 Task: Find connections with filter location Palmas with filter topic #startupswith filter profile language French with filter current company Mutual Funds Sahi Hai with filter school National Institute of Technology Surat with filter industry Wholesale Petroleum and Petroleum Products with filter service category Video Animation with filter keywords title Columnist
Action: Mouse moved to (172, 295)
Screenshot: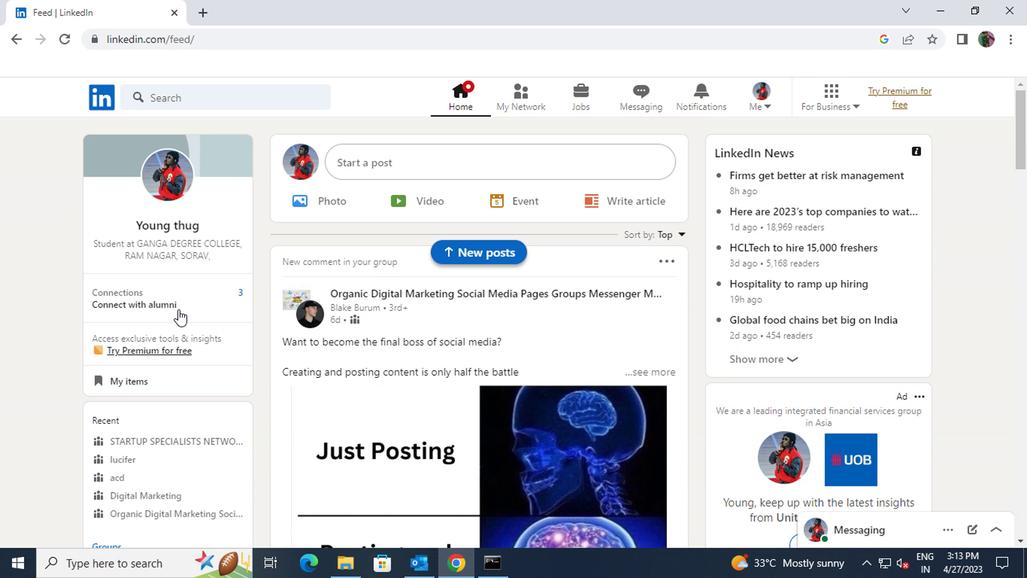 
Action: Mouse pressed left at (172, 295)
Screenshot: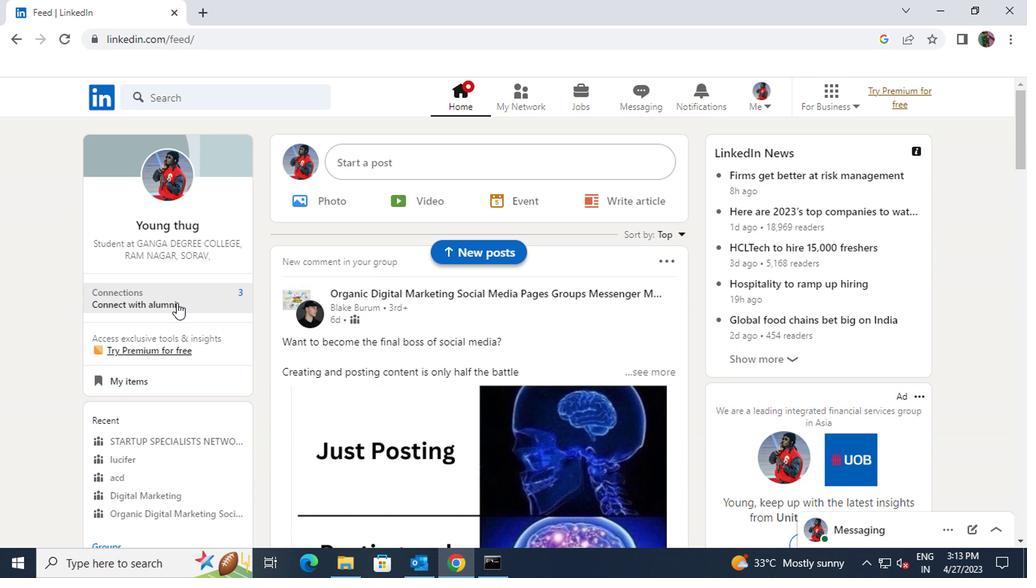 
Action: Mouse moved to (229, 169)
Screenshot: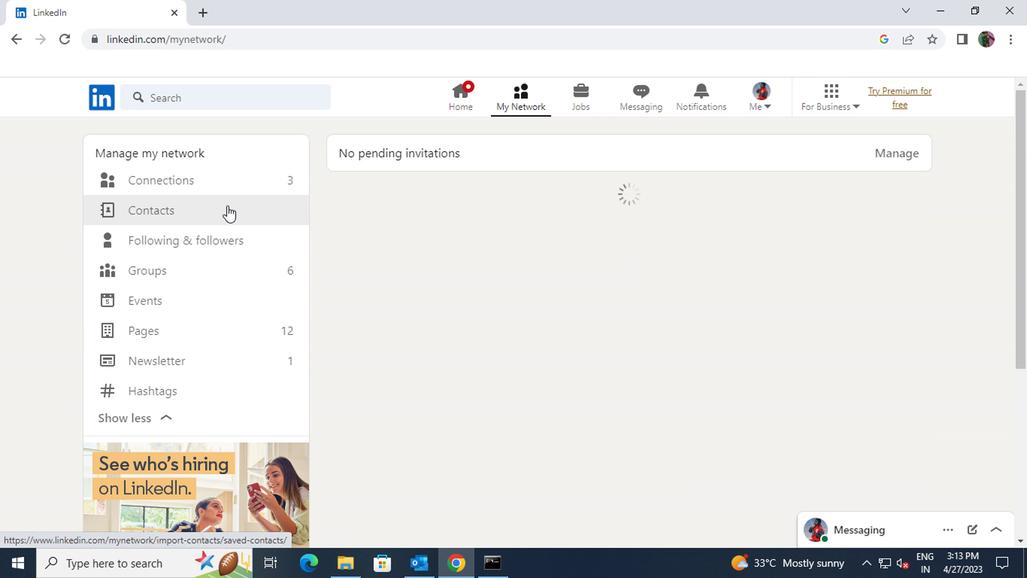 
Action: Mouse pressed left at (229, 169)
Screenshot: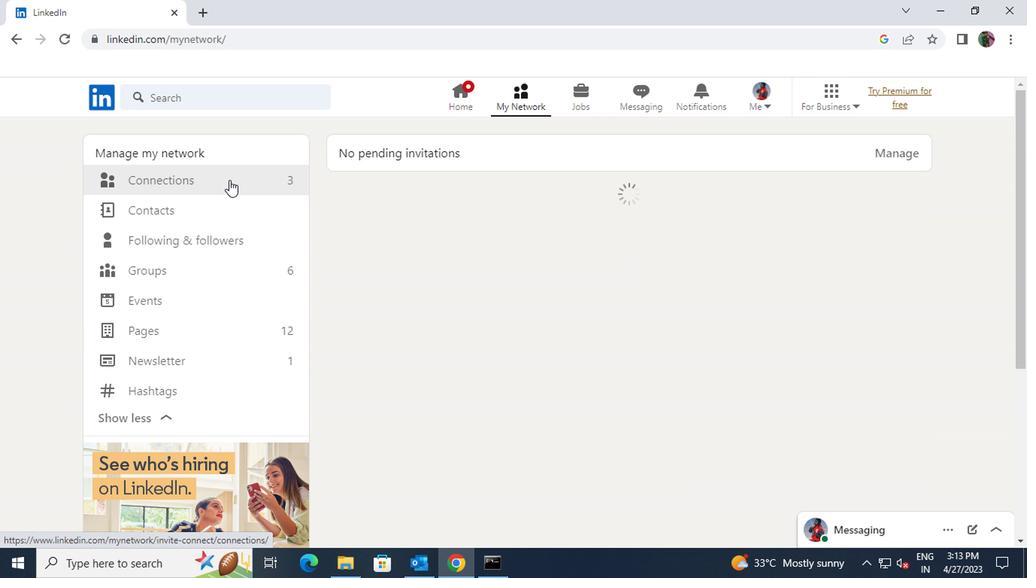 
Action: Mouse moved to (230, 172)
Screenshot: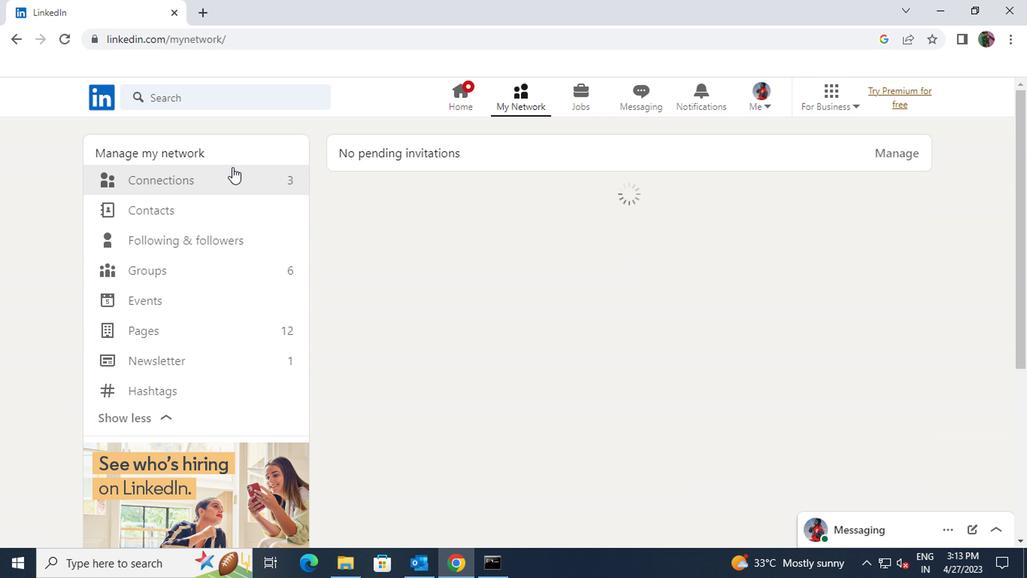 
Action: Mouse pressed left at (230, 172)
Screenshot: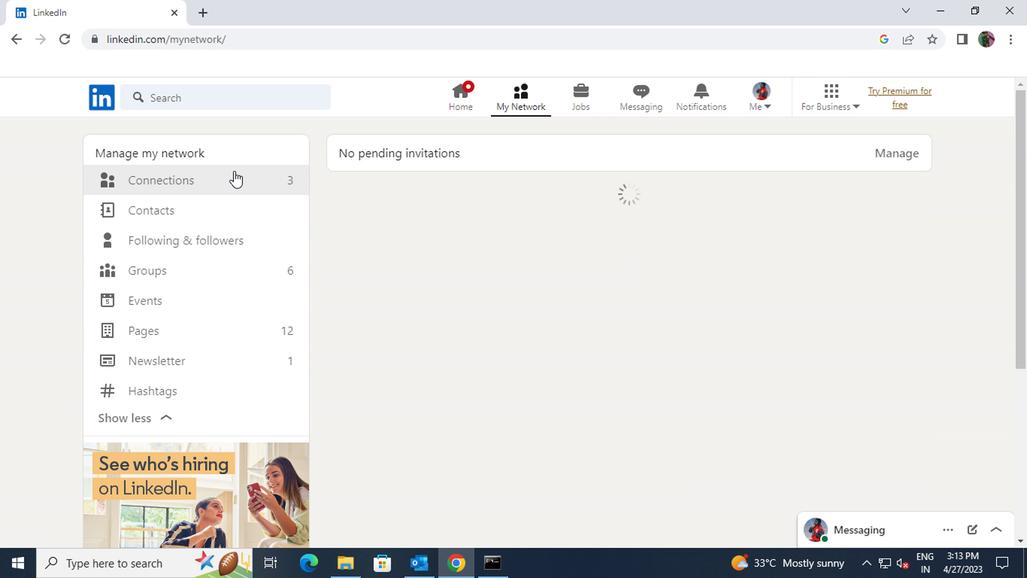 
Action: Mouse moved to (609, 180)
Screenshot: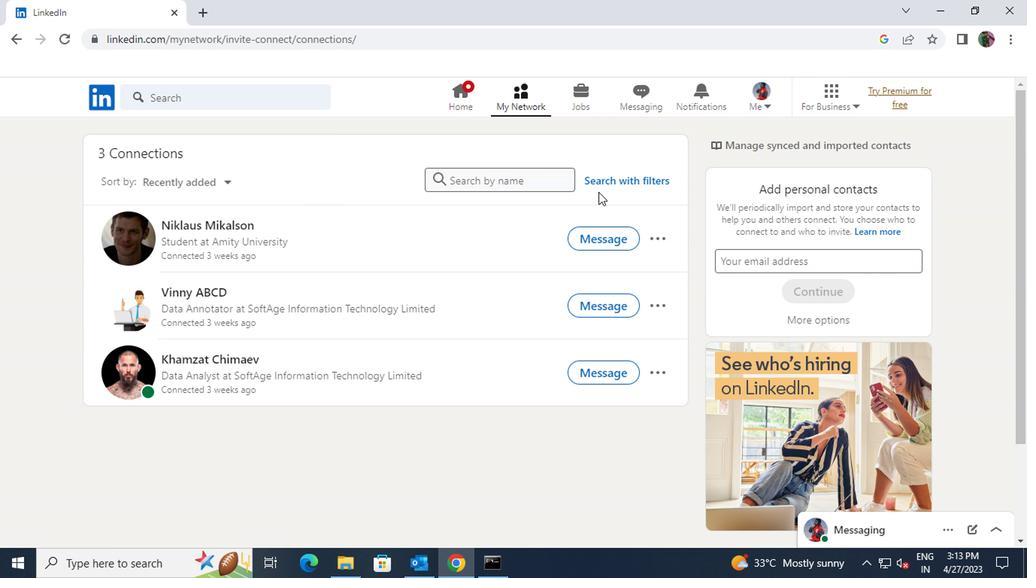 
Action: Mouse pressed left at (609, 180)
Screenshot: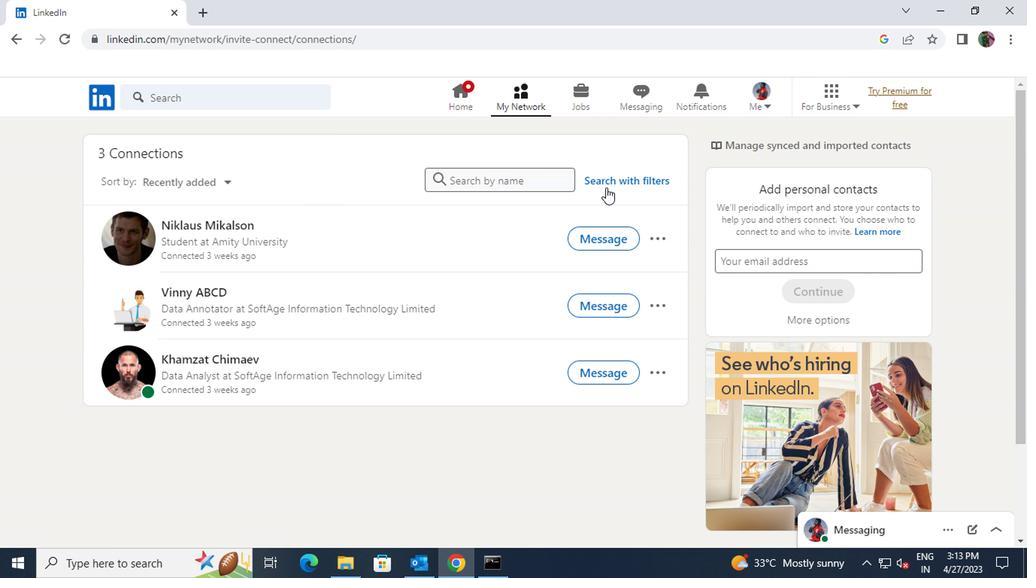 
Action: Mouse moved to (552, 134)
Screenshot: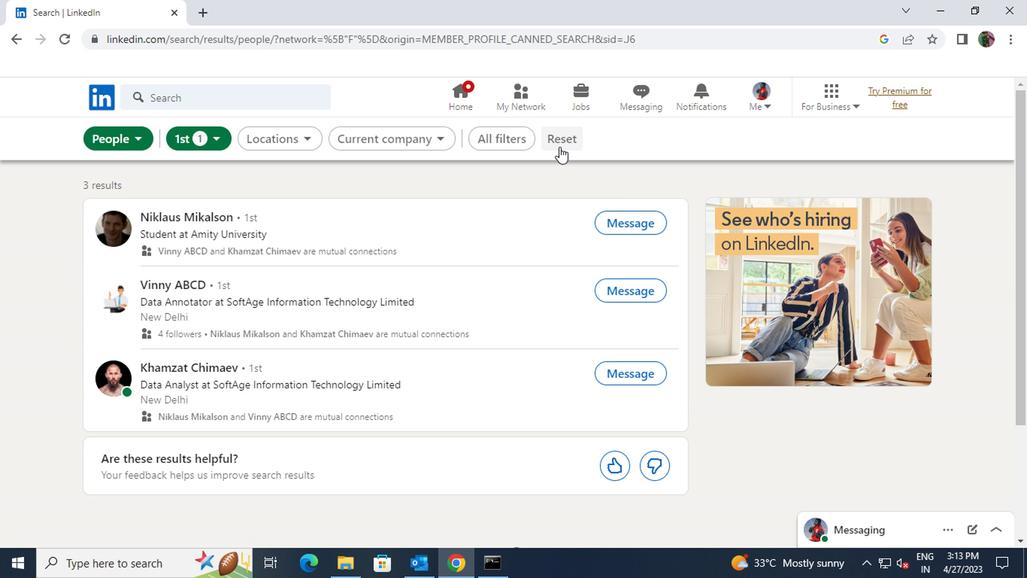 
Action: Mouse pressed left at (552, 134)
Screenshot: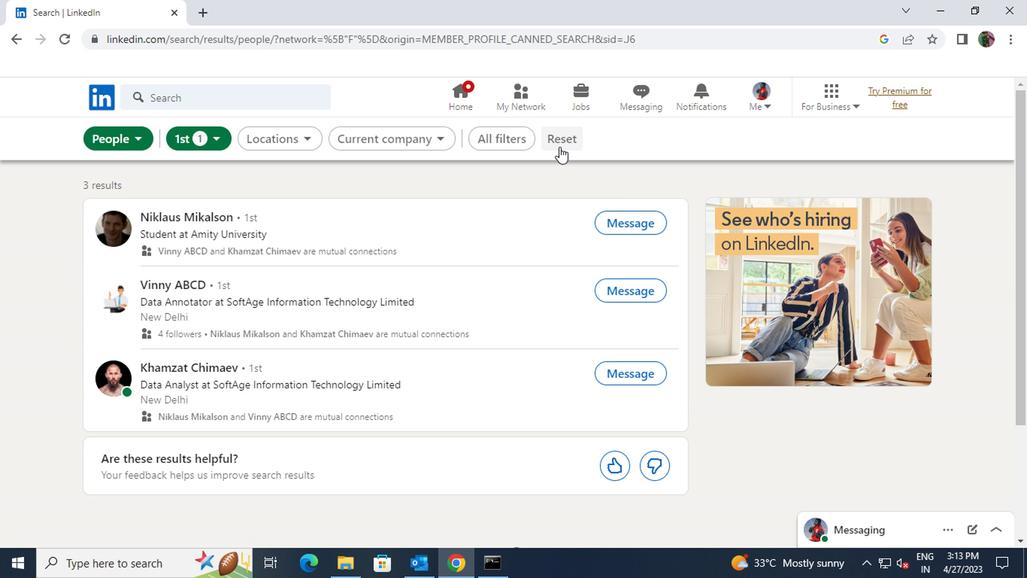 
Action: Mouse moved to (549, 138)
Screenshot: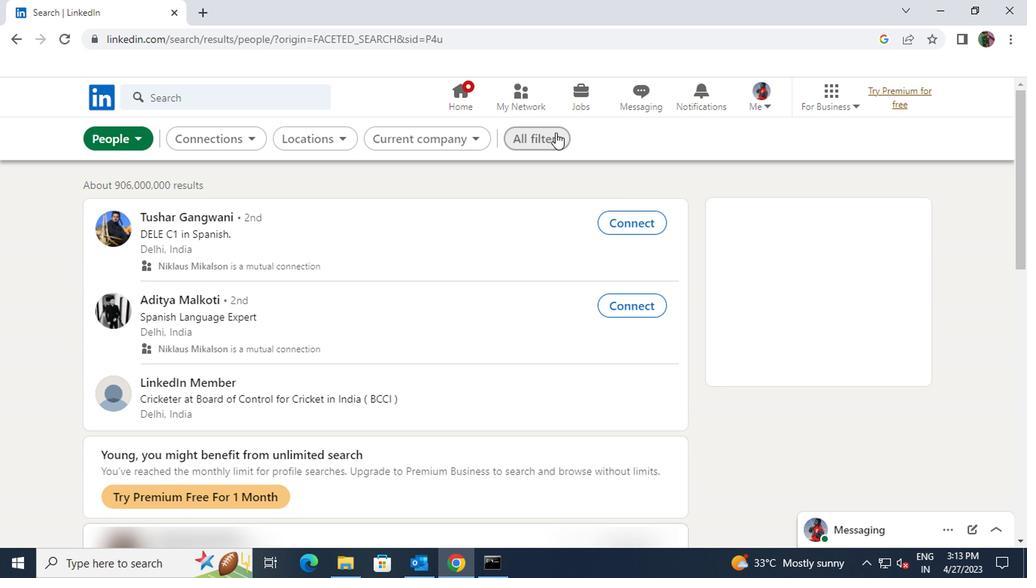 
Action: Mouse pressed left at (549, 138)
Screenshot: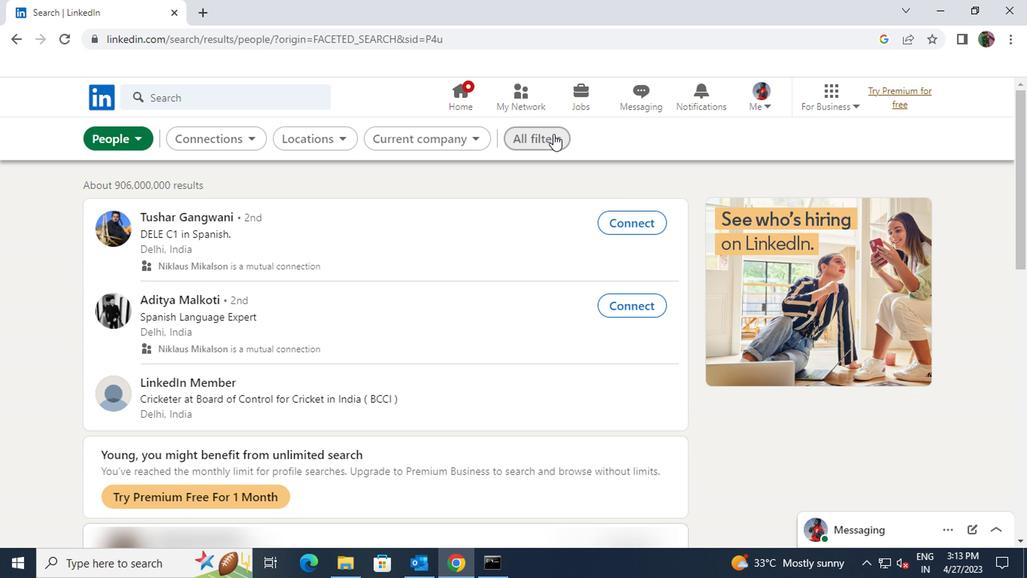 
Action: Mouse moved to (777, 355)
Screenshot: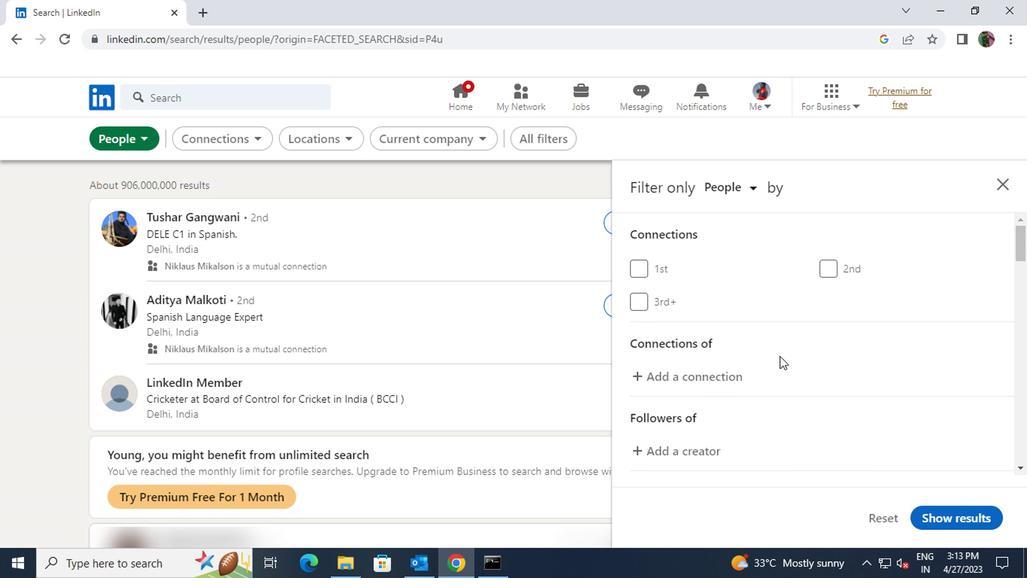
Action: Mouse scrolled (777, 355) with delta (0, 0)
Screenshot: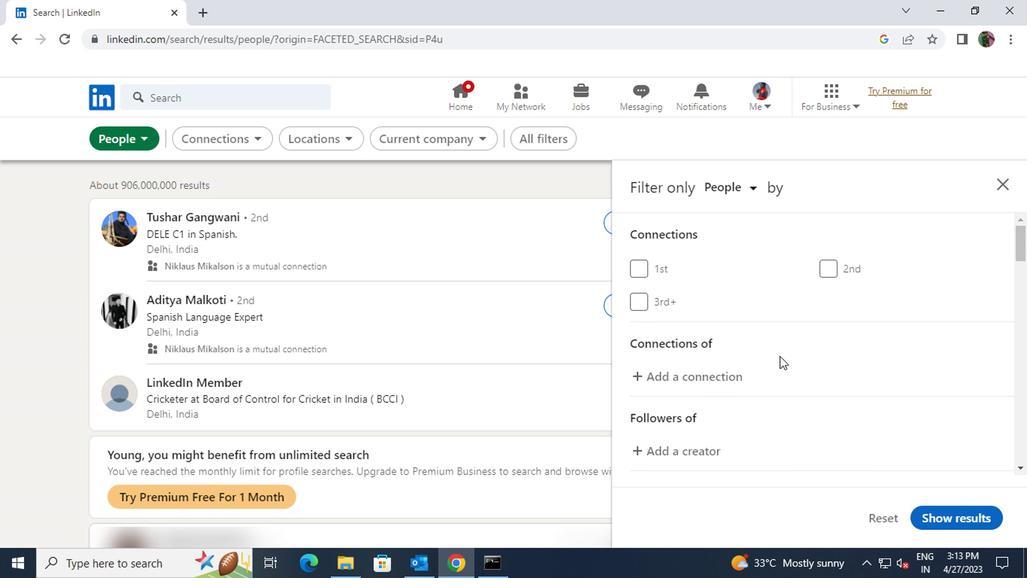 
Action: Mouse scrolled (777, 355) with delta (0, 0)
Screenshot: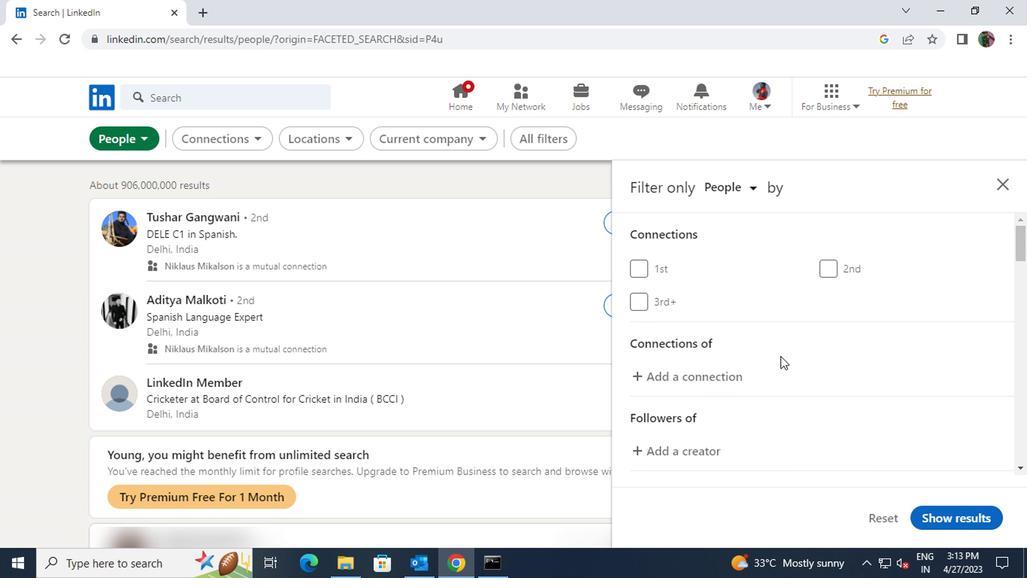 
Action: Mouse scrolled (777, 355) with delta (0, 0)
Screenshot: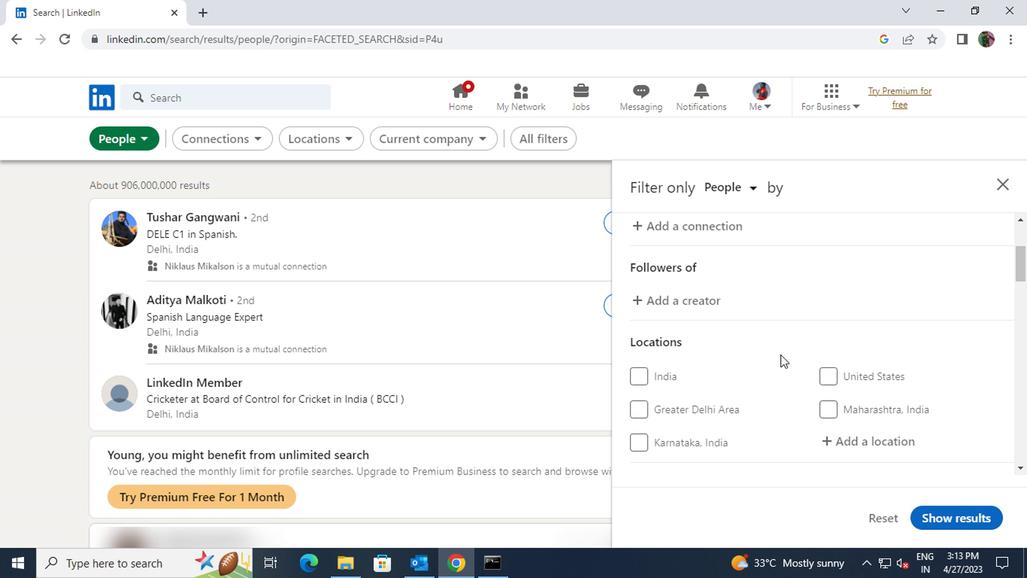 
Action: Mouse moved to (836, 360)
Screenshot: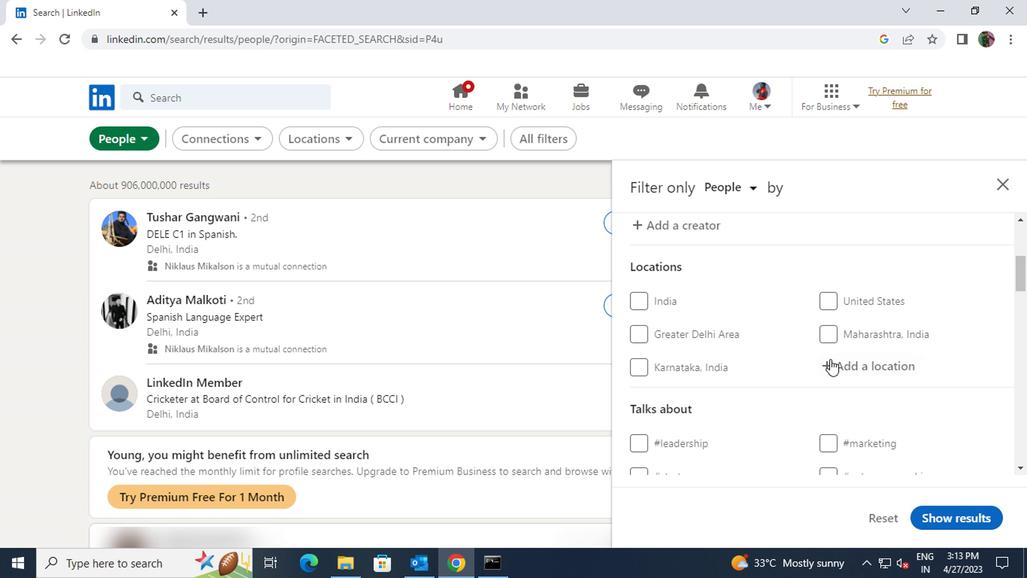 
Action: Mouse pressed left at (836, 360)
Screenshot: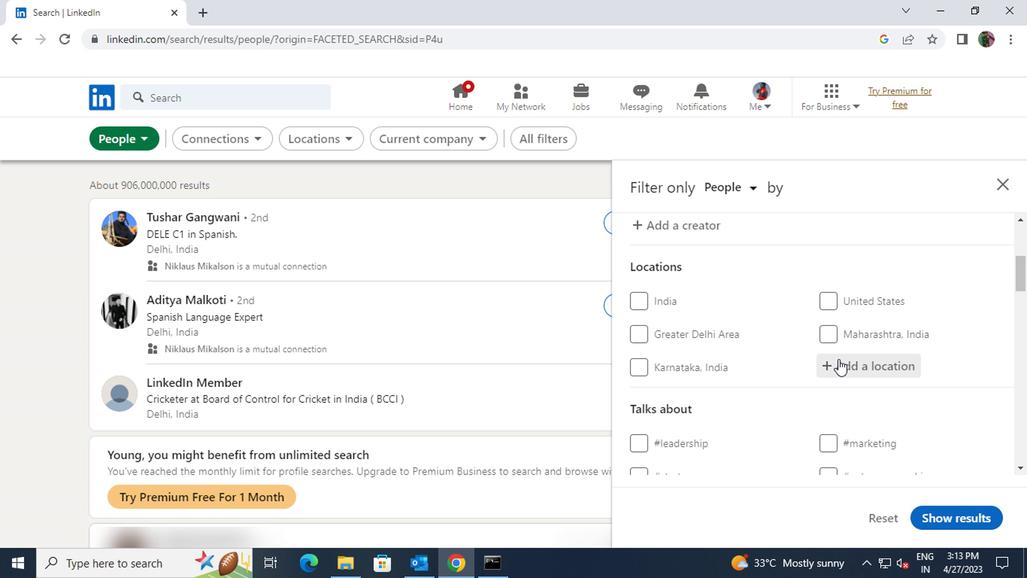 
Action: Key pressed <Key.shift>PALMAS
Screenshot: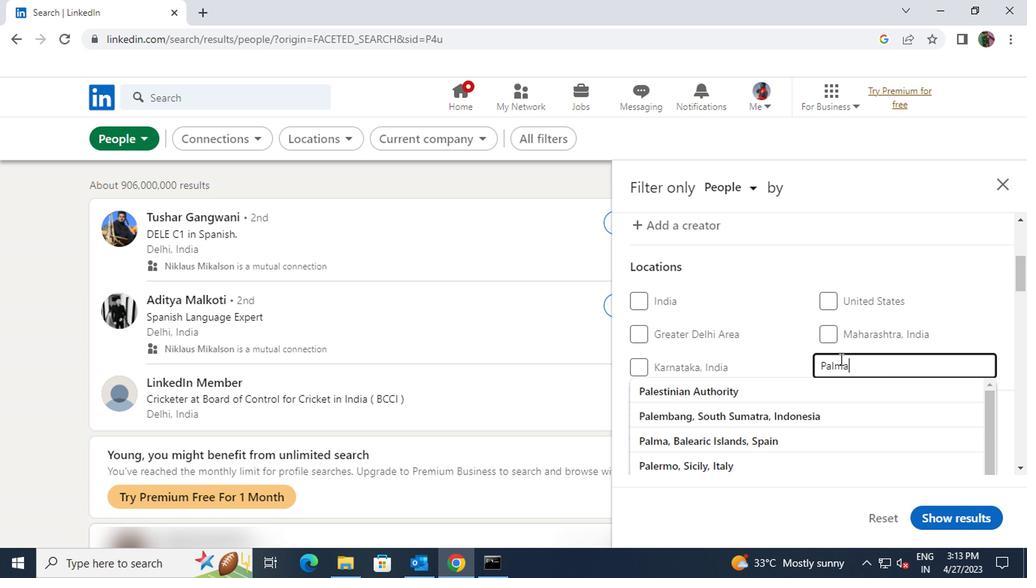 
Action: Mouse moved to (805, 393)
Screenshot: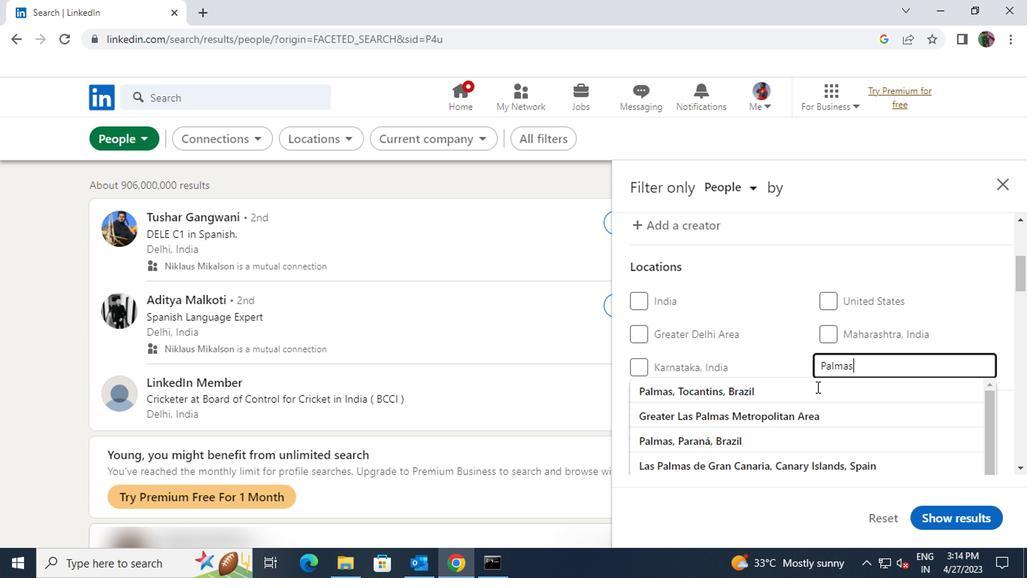 
Action: Mouse pressed left at (805, 393)
Screenshot: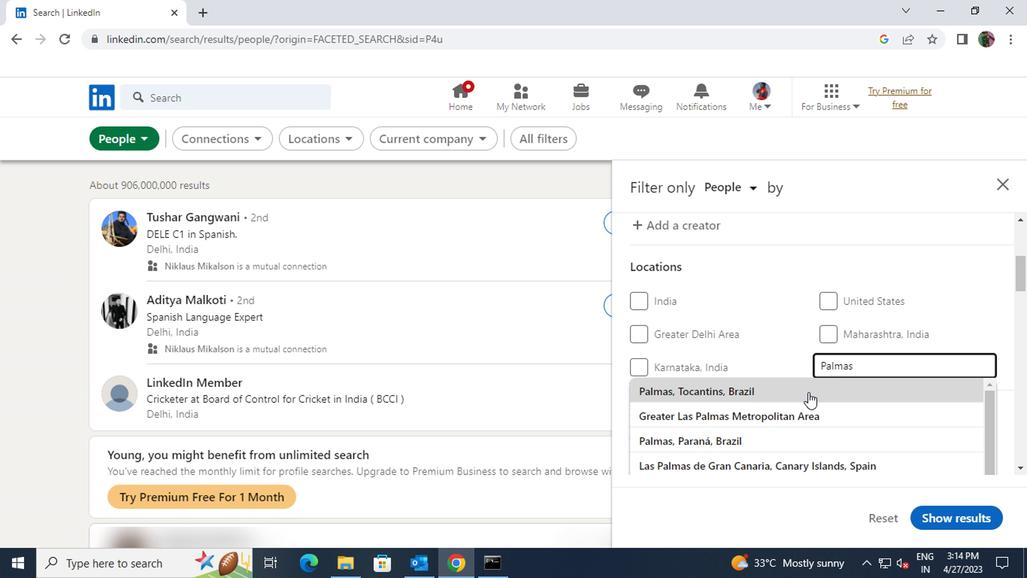 
Action: Mouse scrolled (805, 392) with delta (0, -1)
Screenshot: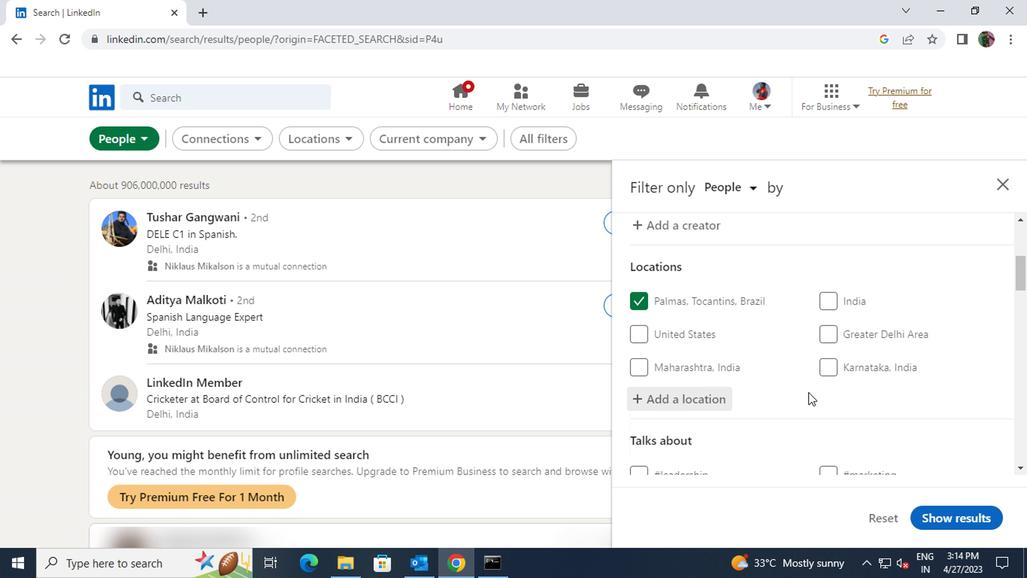 
Action: Mouse scrolled (805, 392) with delta (0, -1)
Screenshot: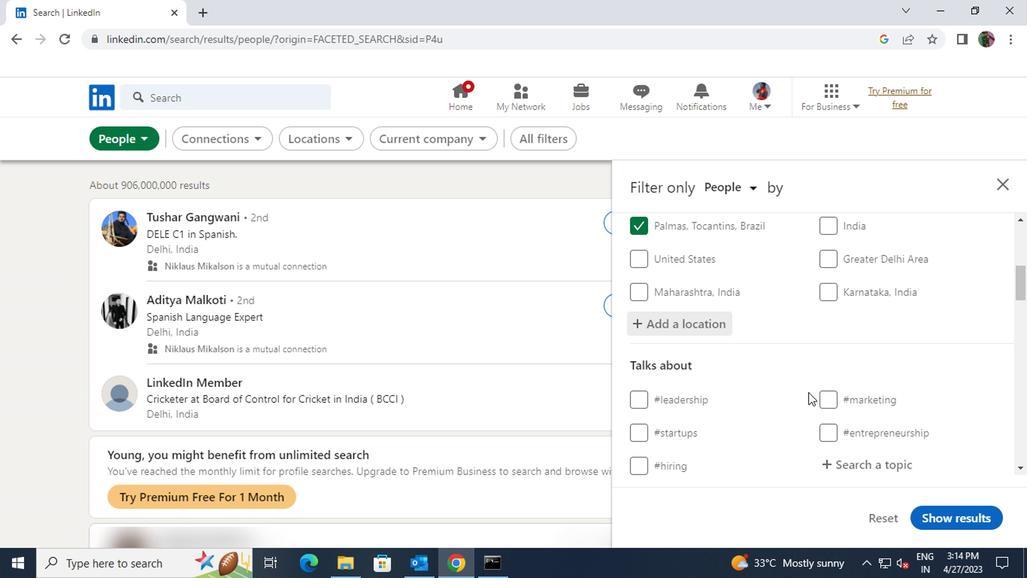 
Action: Mouse moved to (841, 390)
Screenshot: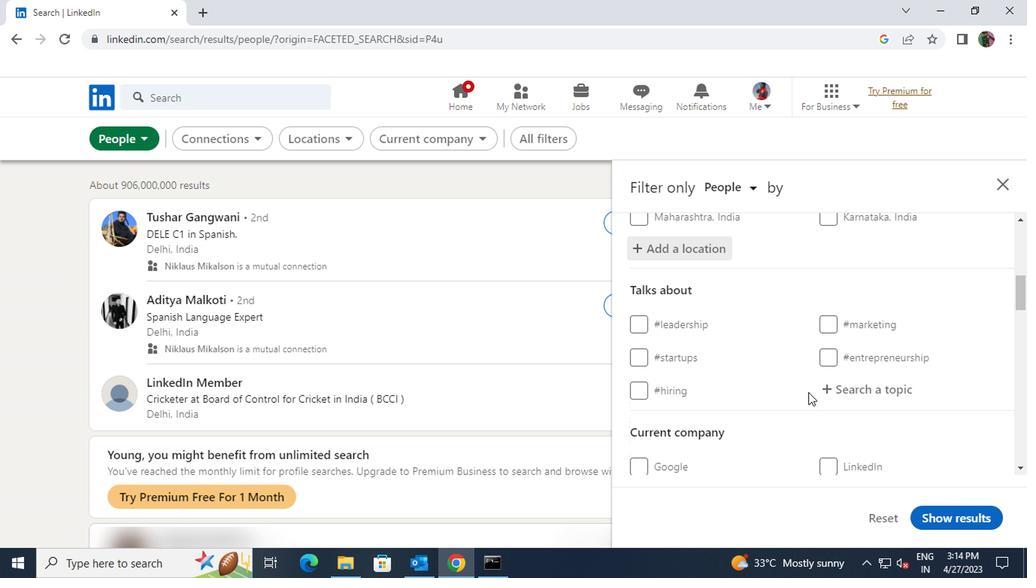 
Action: Mouse pressed left at (841, 390)
Screenshot: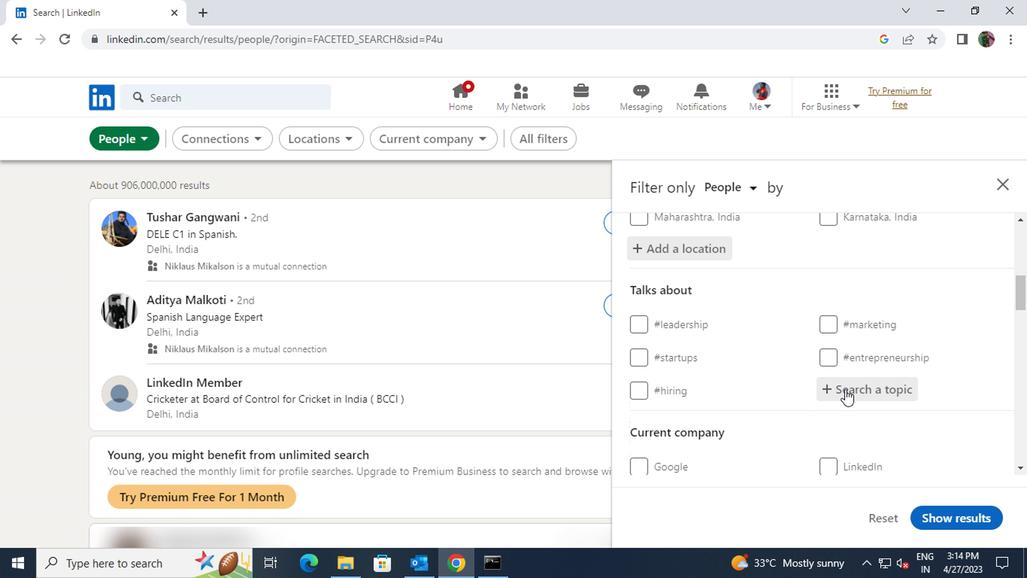 
Action: Key pressed <Key.shift><Key.shift><Key.shift><Key.shift><Key.shift><Key.shift><Key.shift><Key.shift><Key.shift><Key.shift><Key.shift><Key.shift><Key.shift><Key.shift><Key.shift><Key.shift>#STARTUPWITH
Screenshot: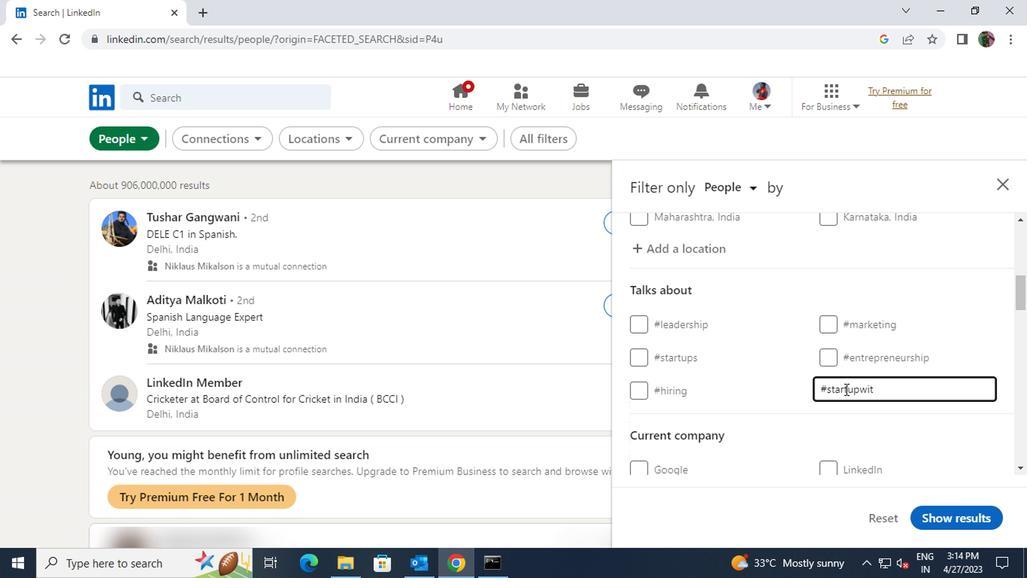 
Action: Mouse scrolled (841, 390) with delta (0, 0)
Screenshot: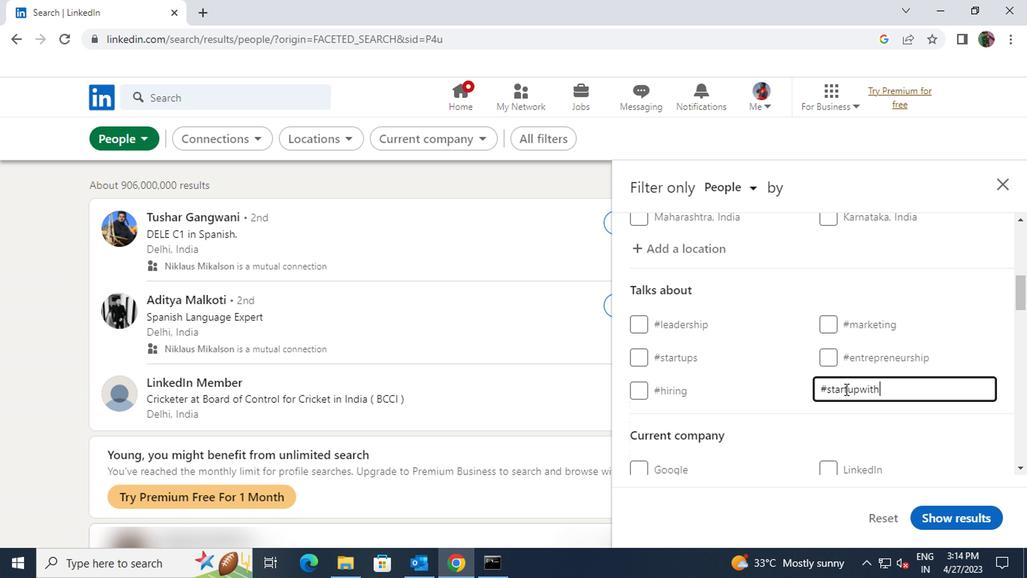 
Action: Mouse scrolled (841, 390) with delta (0, 0)
Screenshot: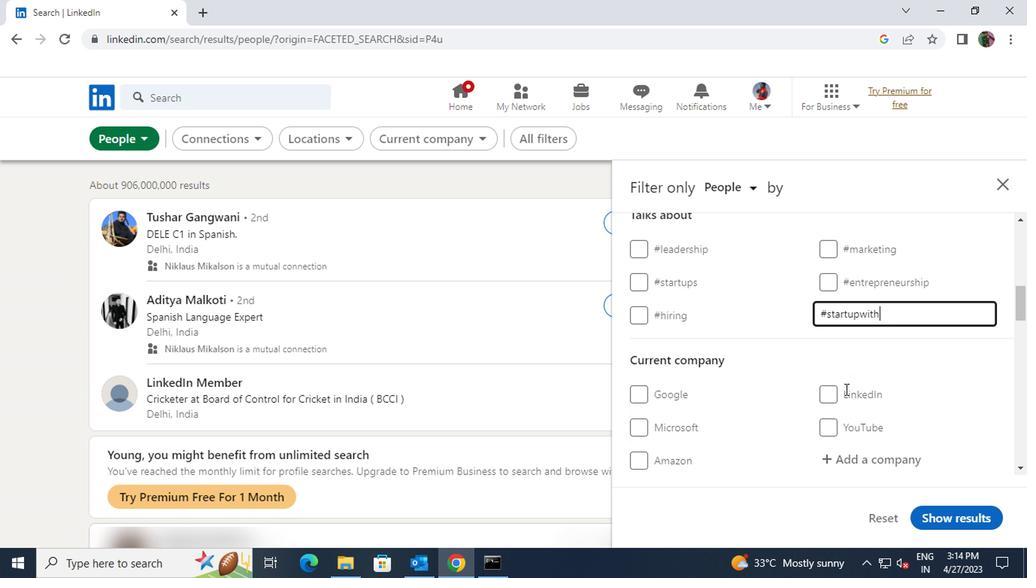 
Action: Mouse moved to (843, 384)
Screenshot: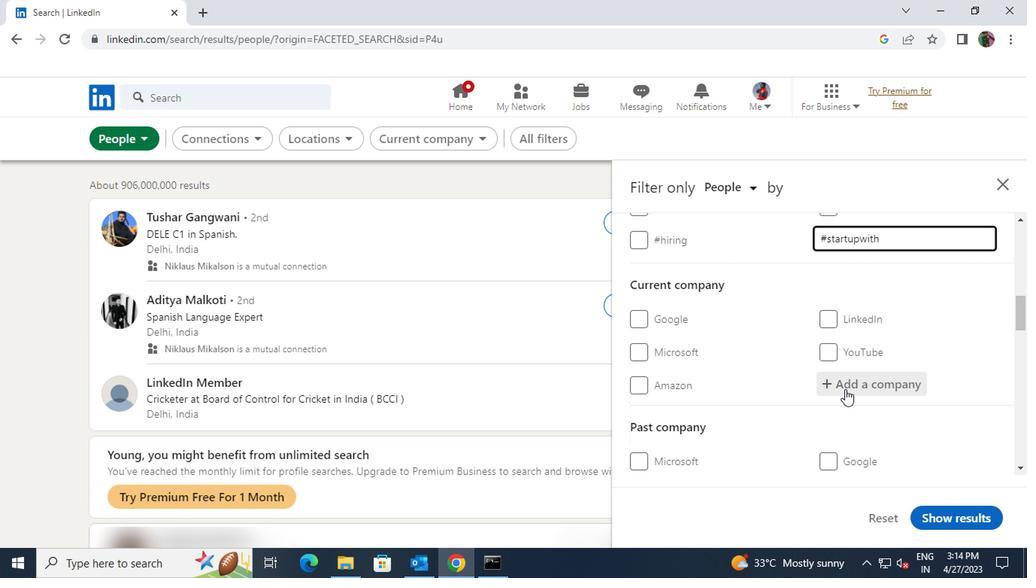 
Action: Mouse pressed left at (843, 384)
Screenshot: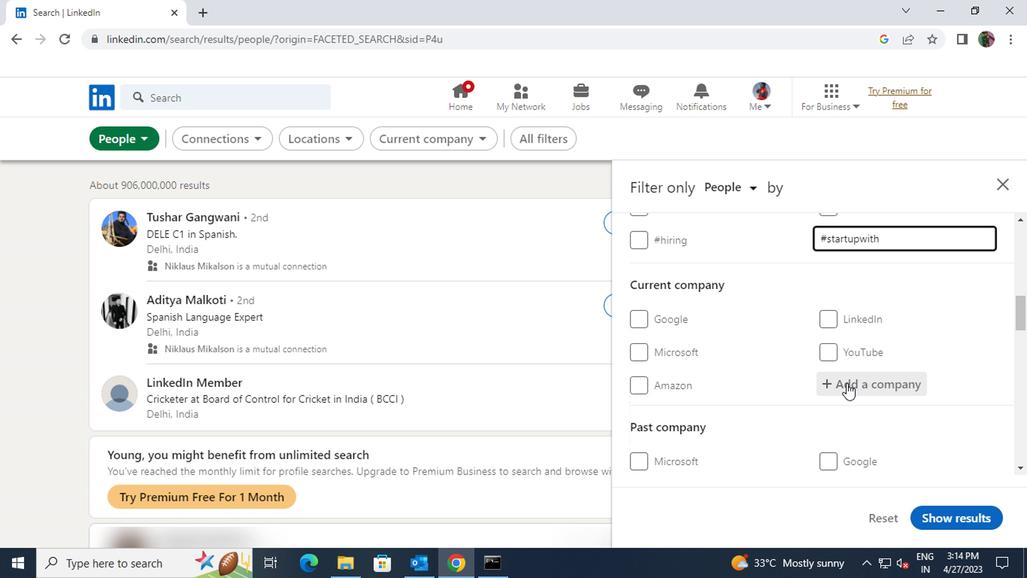 
Action: Key pressed <Key.shift>MUTUAL<Key.space><Key.shift>FUNDS
Screenshot: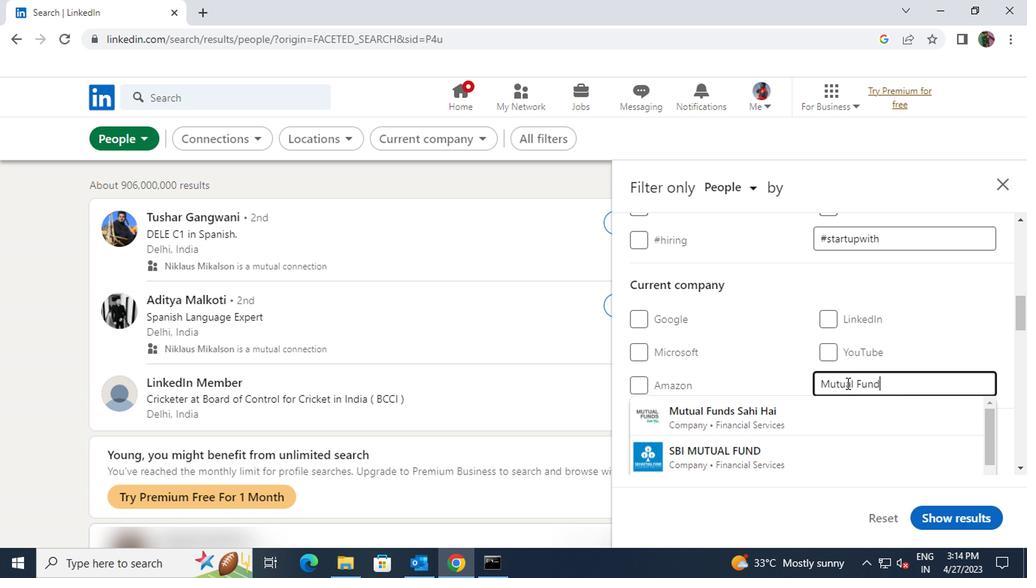 
Action: Mouse moved to (830, 405)
Screenshot: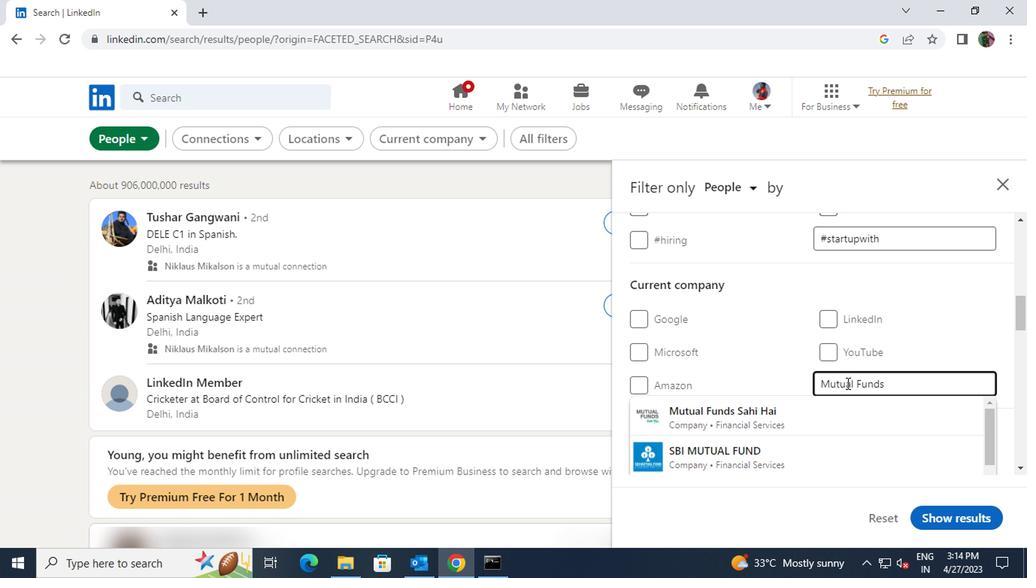 
Action: Mouse pressed left at (830, 405)
Screenshot: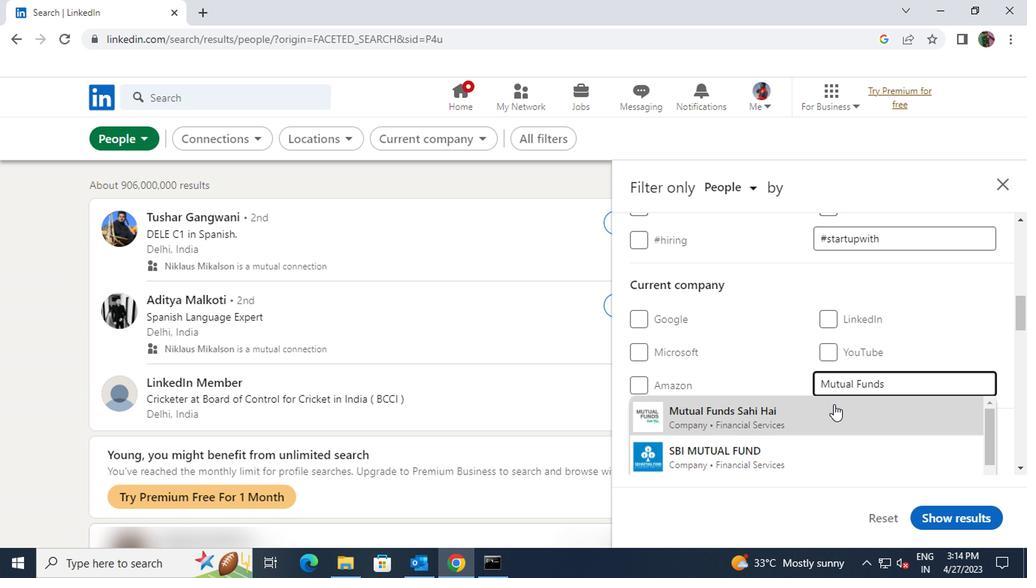 
Action: Mouse scrolled (830, 405) with delta (0, 0)
Screenshot: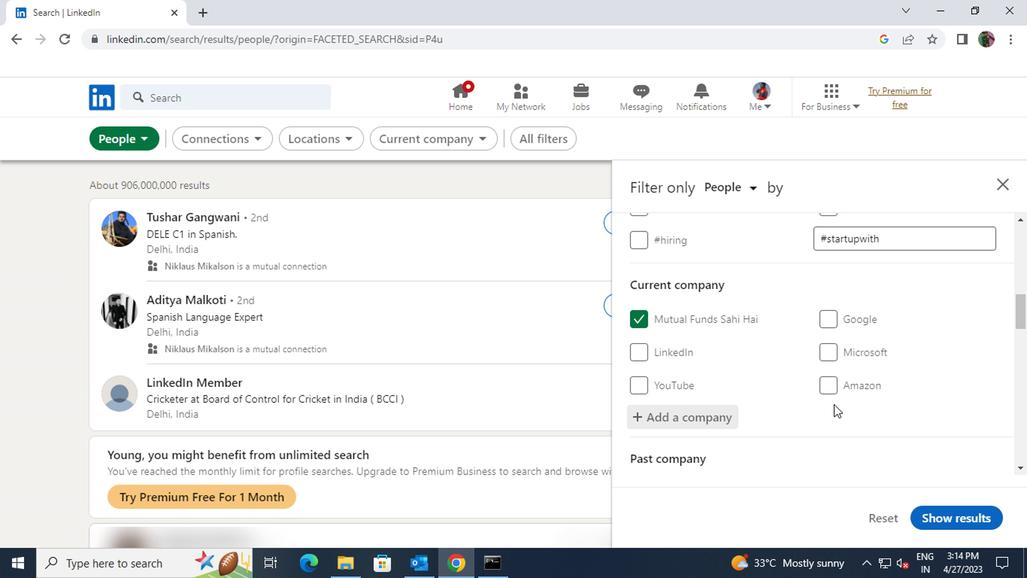 
Action: Mouse scrolled (830, 405) with delta (0, 0)
Screenshot: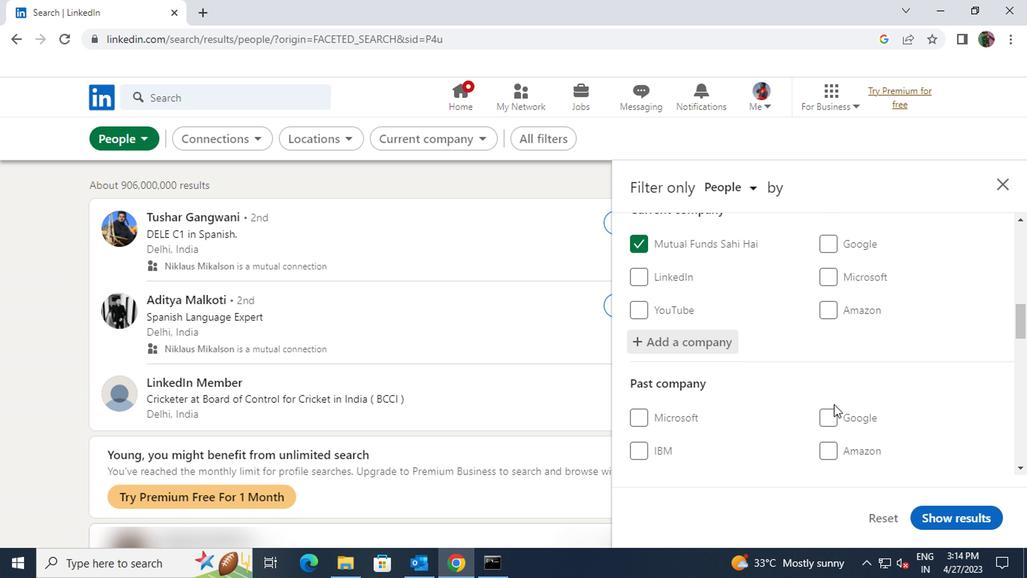 
Action: Mouse scrolled (830, 405) with delta (0, 0)
Screenshot: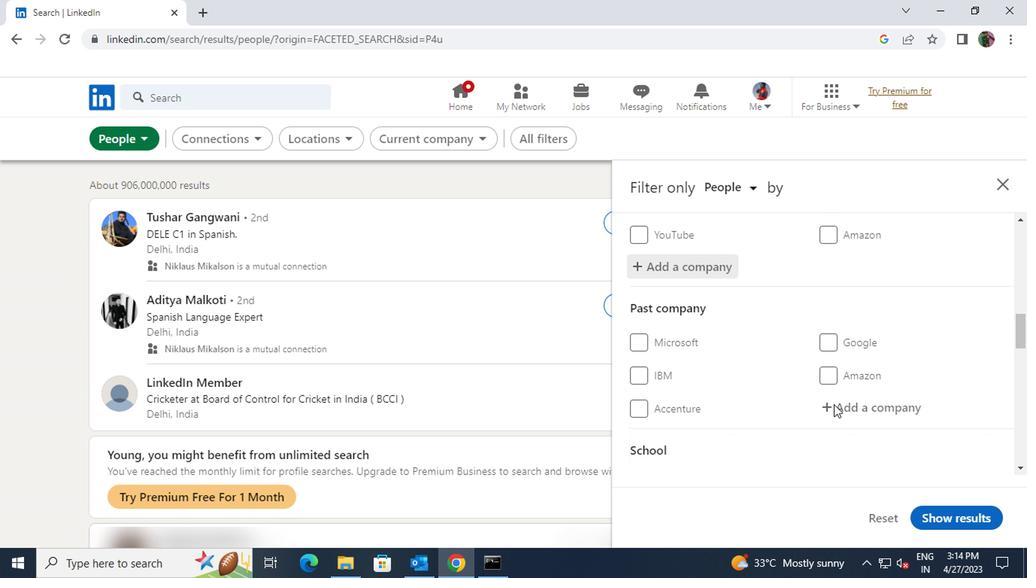 
Action: Mouse scrolled (830, 405) with delta (0, 0)
Screenshot: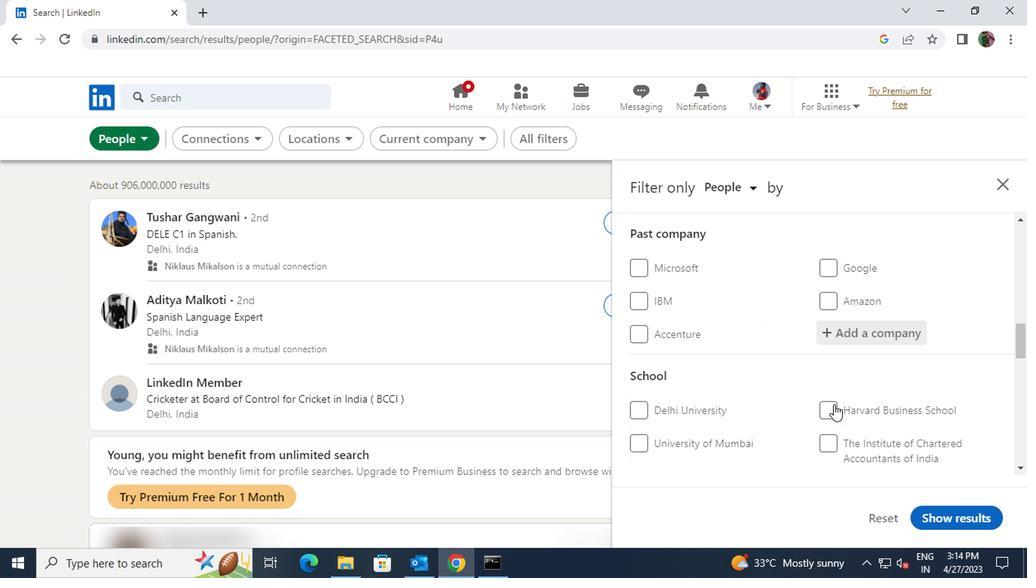 
Action: Mouse moved to (829, 410)
Screenshot: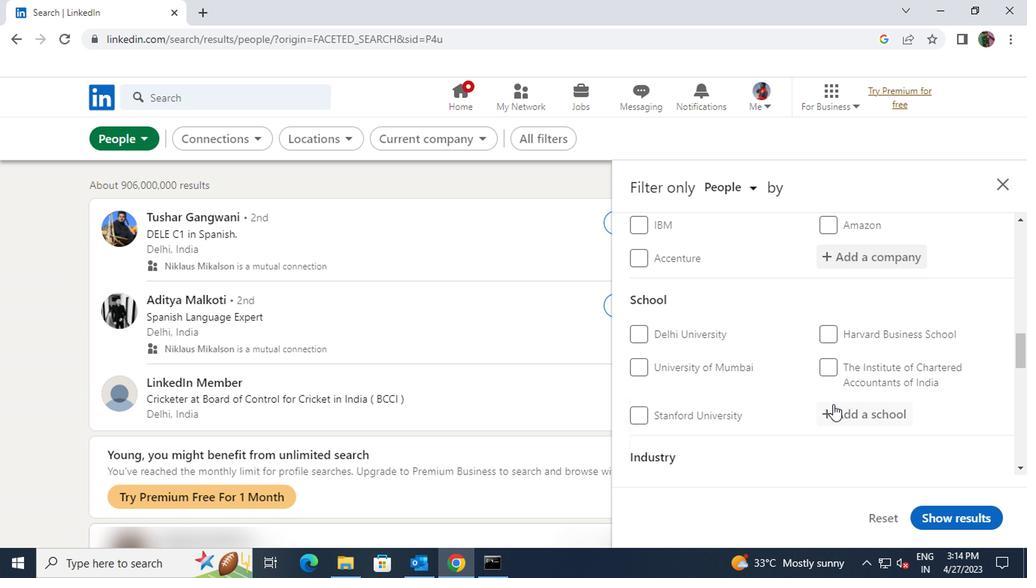 
Action: Mouse pressed left at (829, 410)
Screenshot: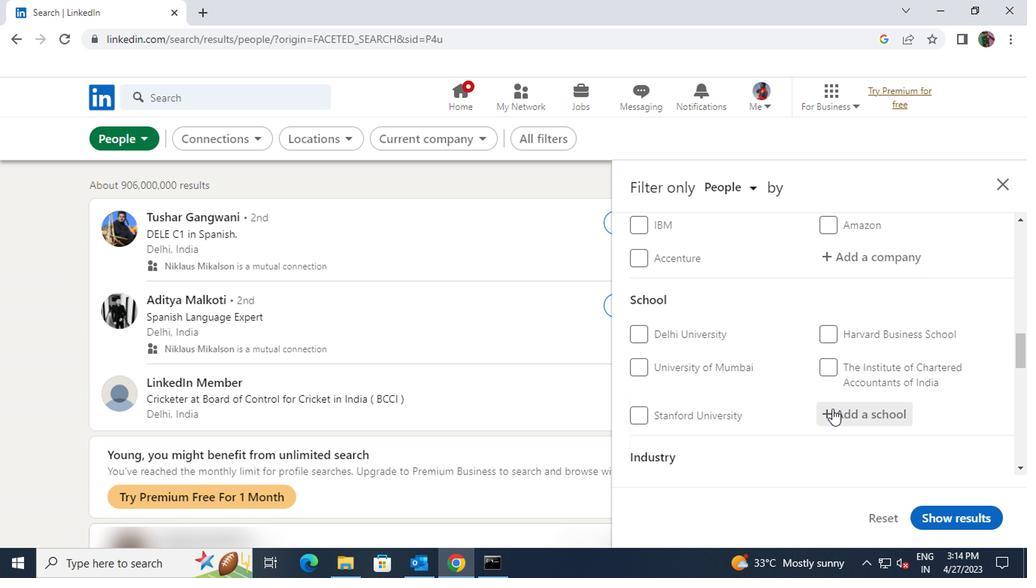 
Action: Key pressed <Key.shift>NATIONAL<Key.space><Key.shift>INSTITUTE<Key.space><Key.shift>OF<Key.space><Key.shift>TECHNOLOGY<Key.space><Key.shift>SURAT
Screenshot: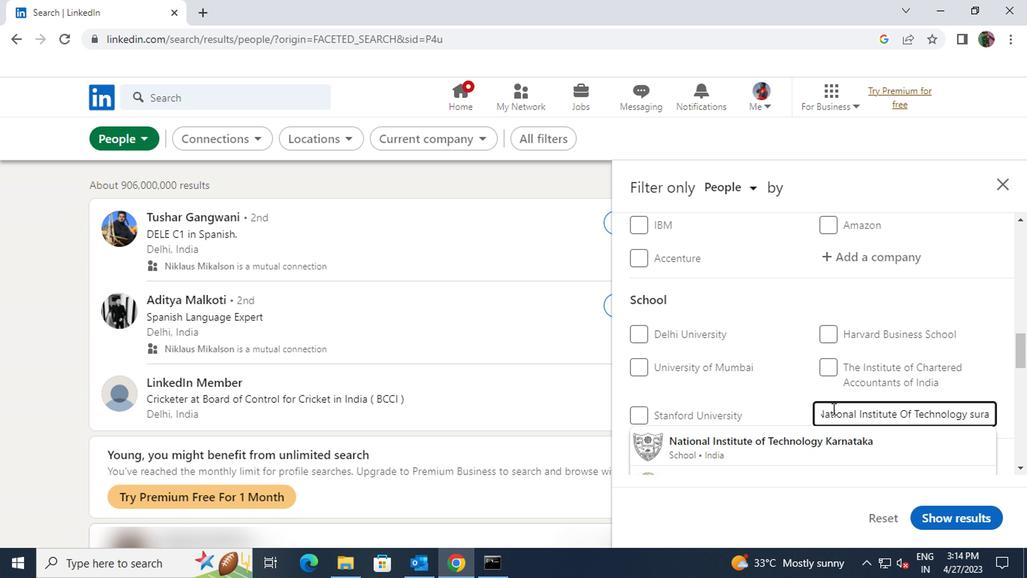
Action: Mouse moved to (829, 425)
Screenshot: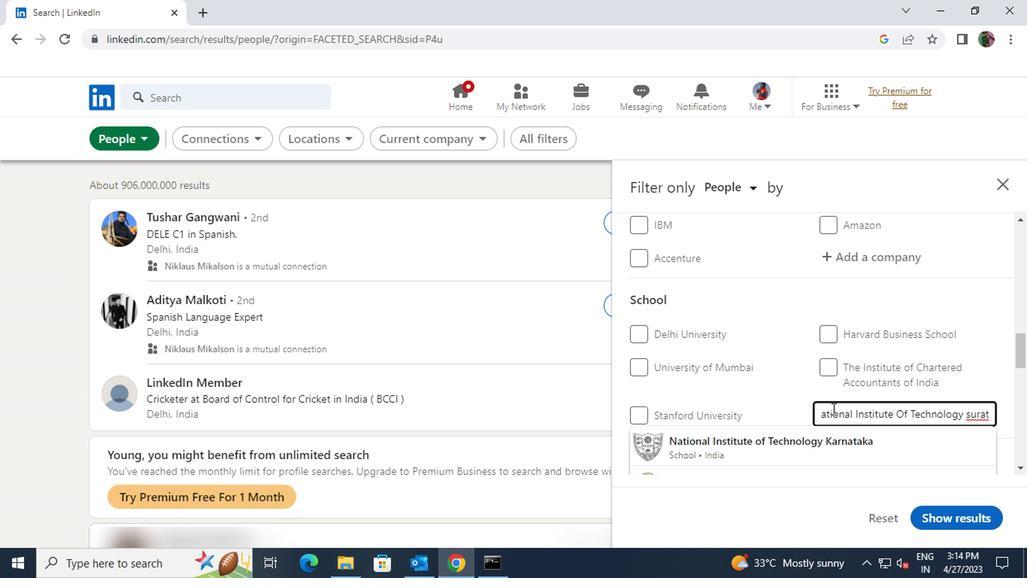 
Action: Mouse scrolled (829, 424) with delta (0, -1)
Screenshot: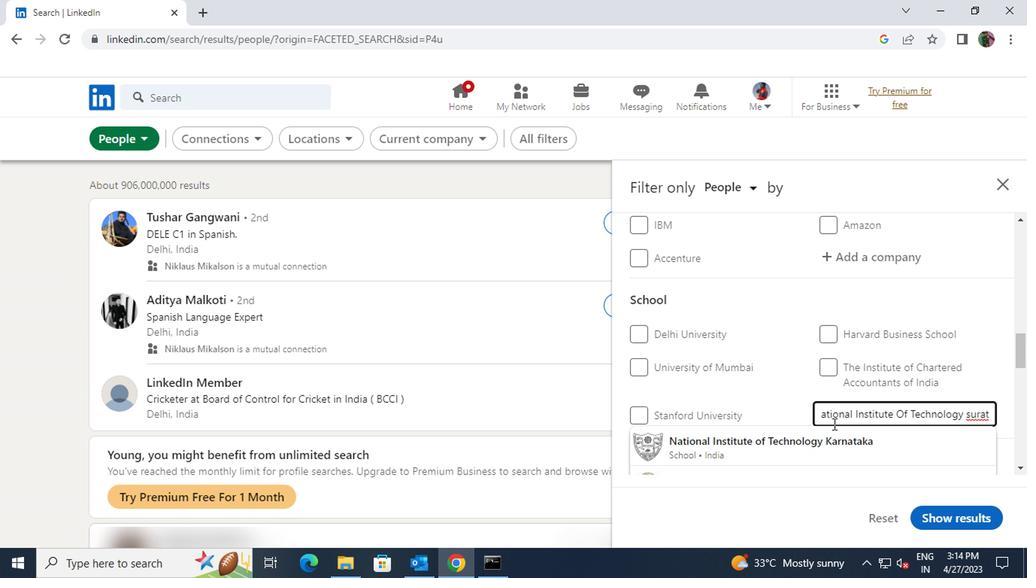 
Action: Mouse moved to (833, 418)
Screenshot: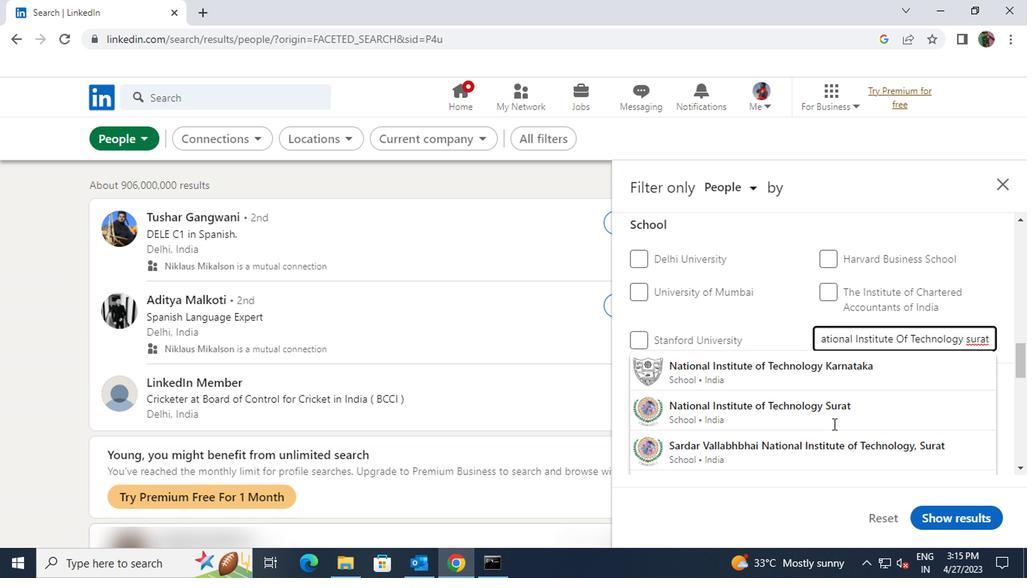 
Action: Mouse pressed left at (833, 418)
Screenshot: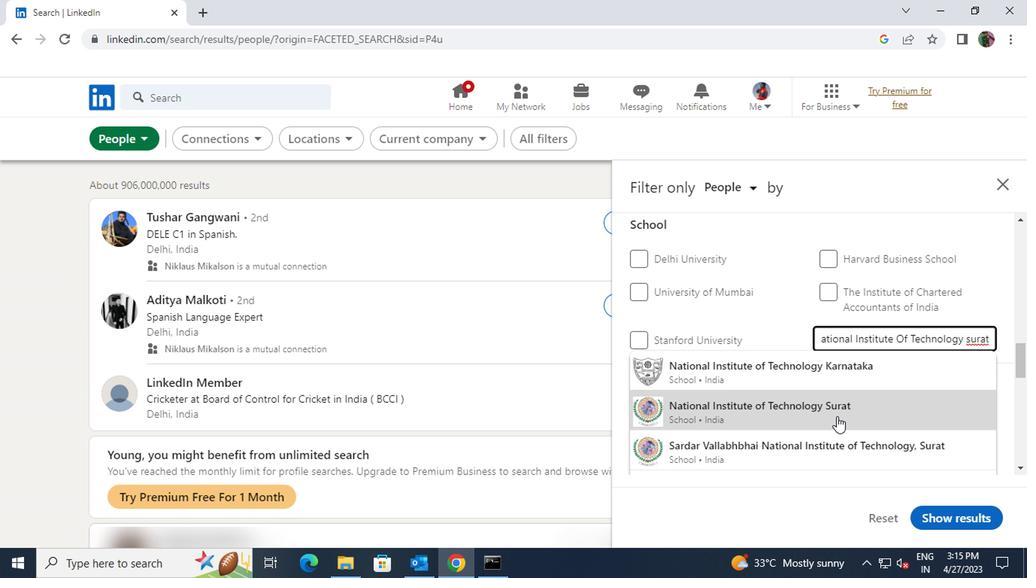 
Action: Mouse scrolled (833, 416) with delta (0, -1)
Screenshot: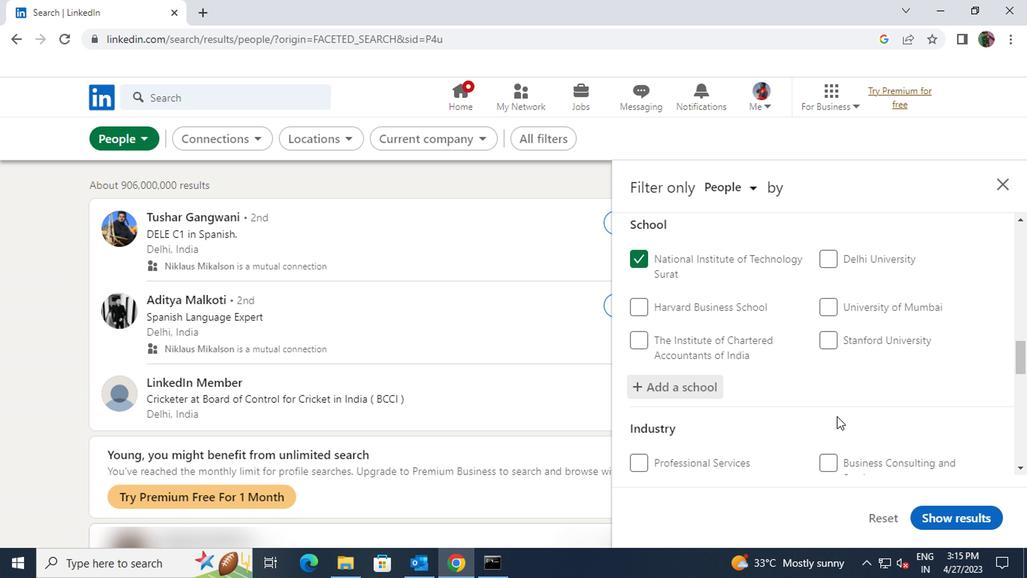 
Action: Mouse scrolled (833, 416) with delta (0, -1)
Screenshot: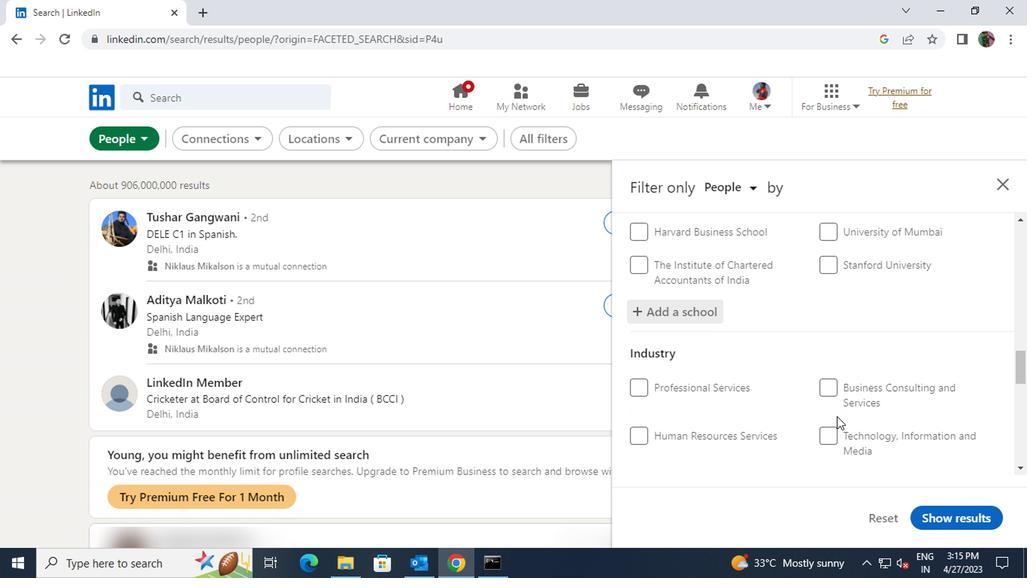 
Action: Mouse moved to (845, 407)
Screenshot: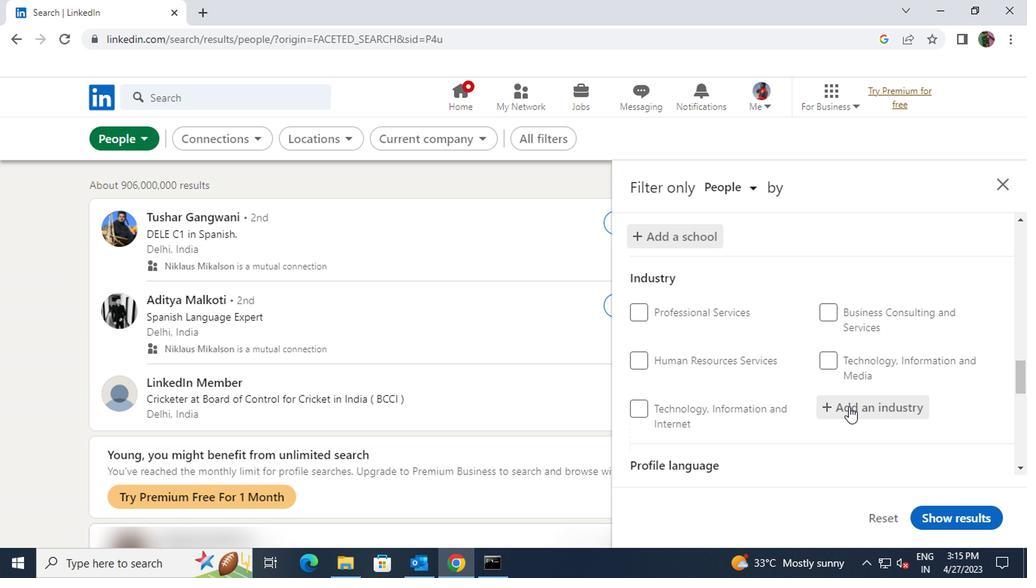 
Action: Mouse pressed left at (845, 407)
Screenshot: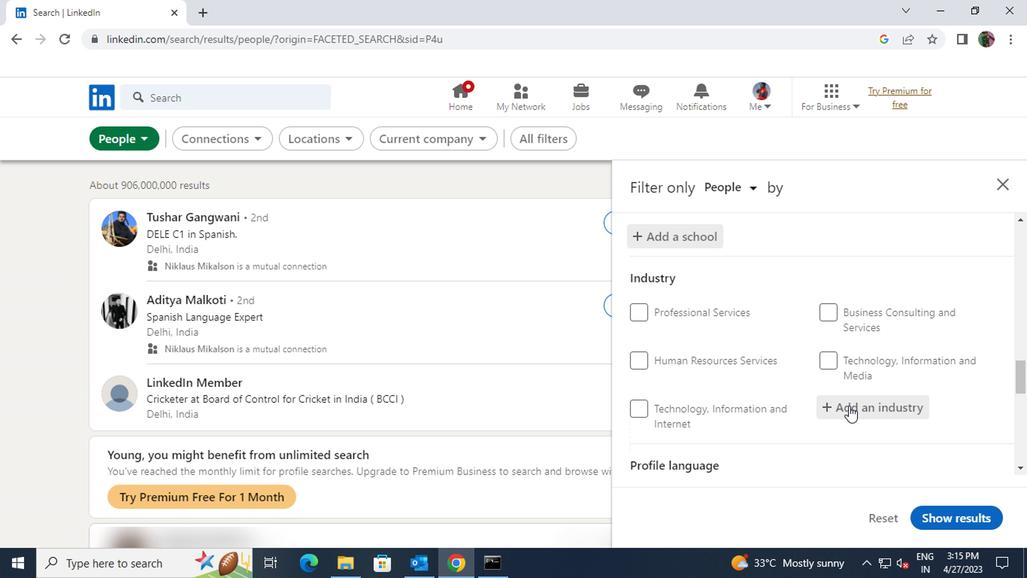 
Action: Key pressed <Key.shift><Key.shift><Key.shift>WHOLESALE<Key.space><Key.shift>PE
Screenshot: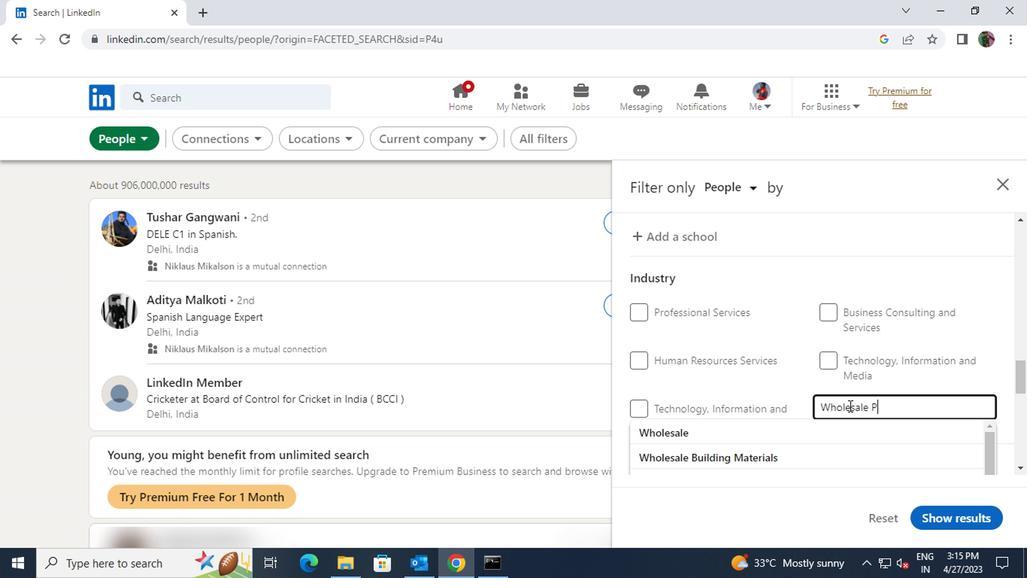 
Action: Mouse moved to (838, 427)
Screenshot: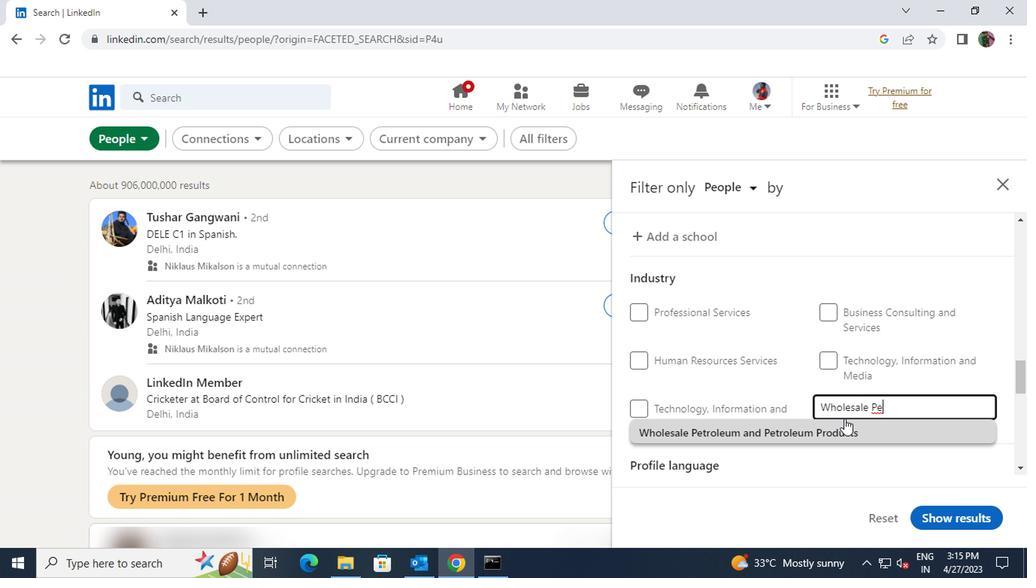 
Action: Mouse pressed left at (838, 427)
Screenshot: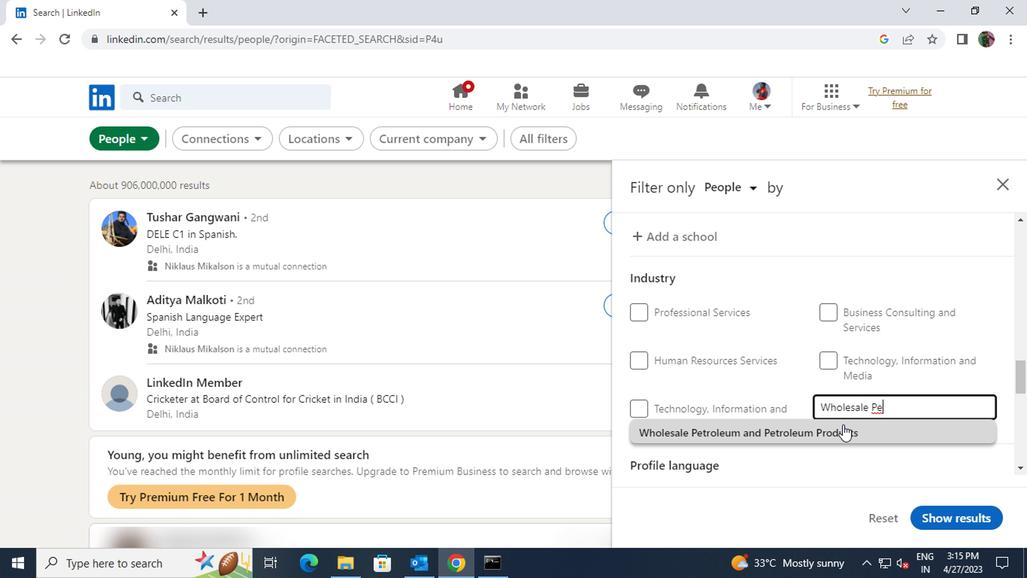 
Action: Mouse scrolled (838, 426) with delta (0, -1)
Screenshot: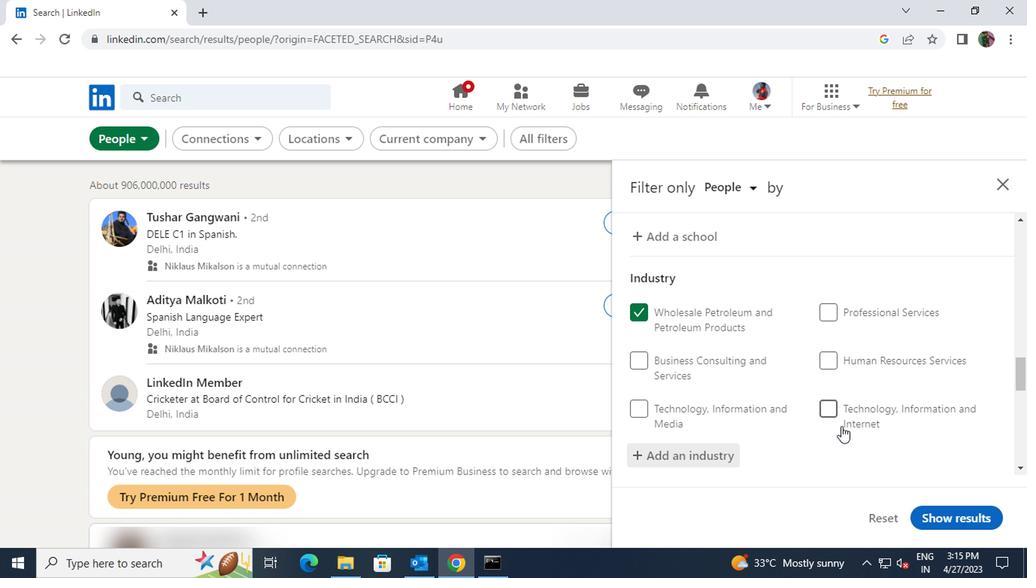 
Action: Mouse scrolled (838, 426) with delta (0, -1)
Screenshot: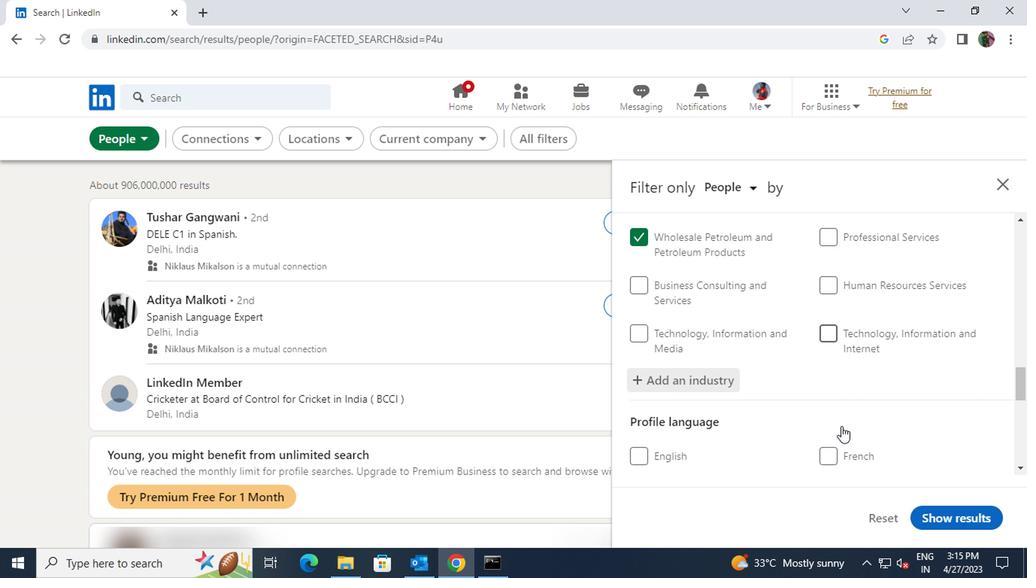
Action: Mouse moved to (631, 379)
Screenshot: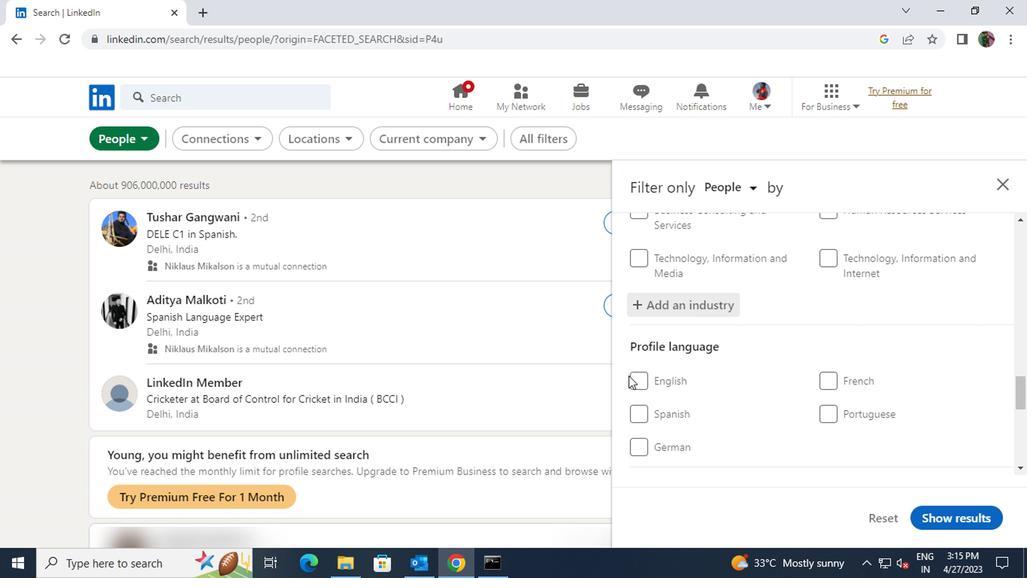 
Action: Mouse pressed left at (631, 379)
Screenshot: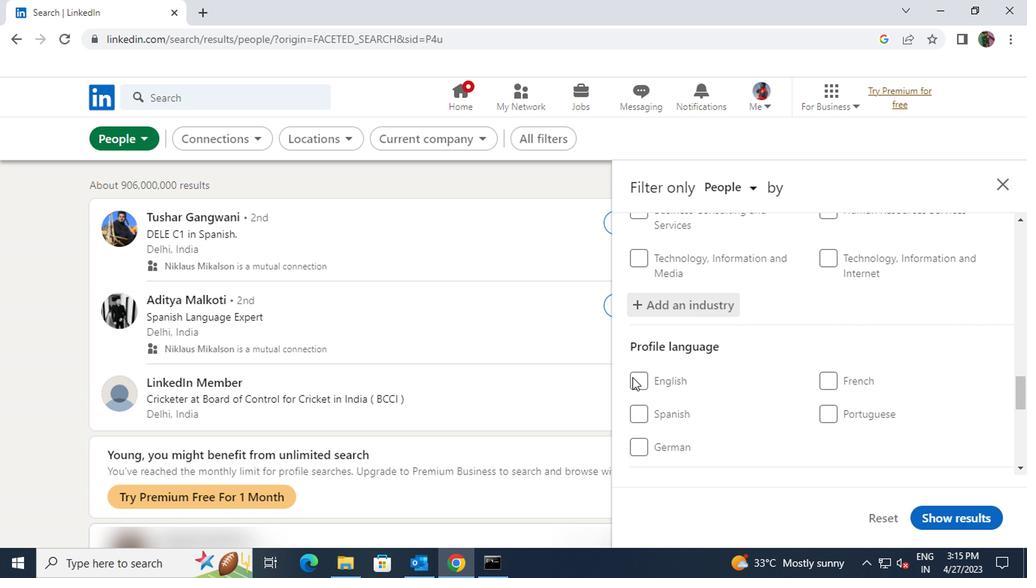 
Action: Mouse moved to (635, 381)
Screenshot: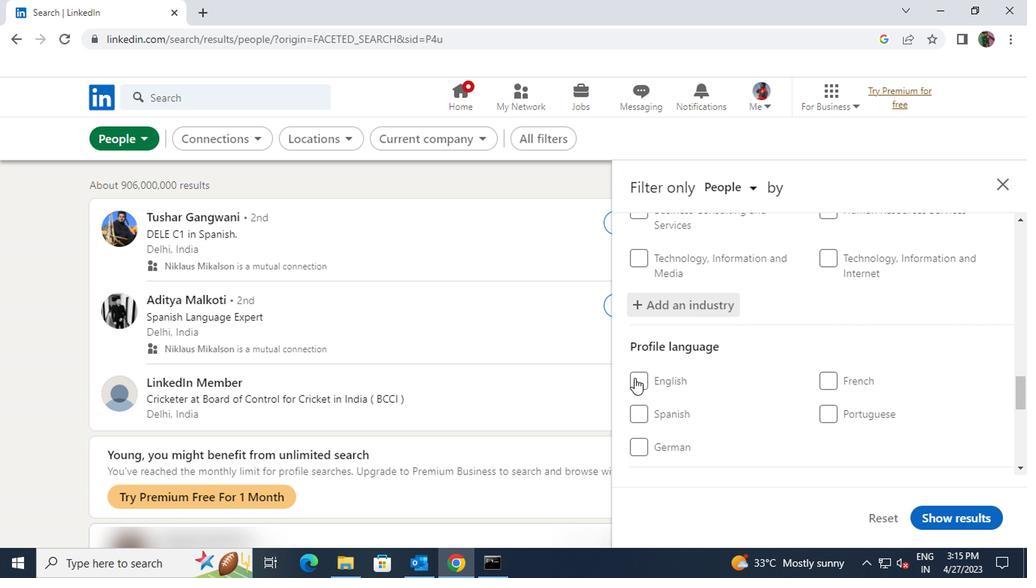
Action: Mouse pressed left at (635, 381)
Screenshot: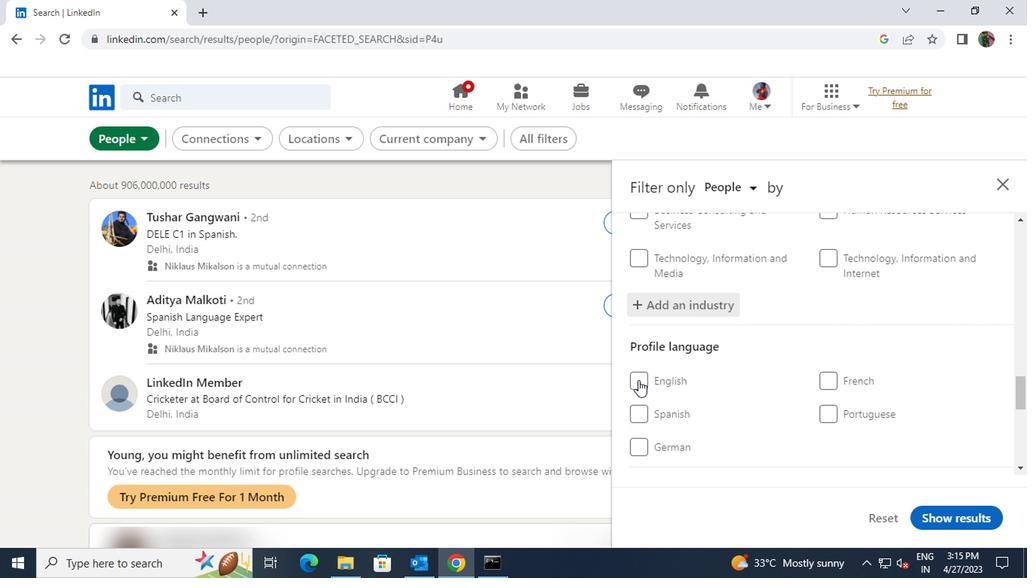 
Action: Mouse pressed left at (635, 381)
Screenshot: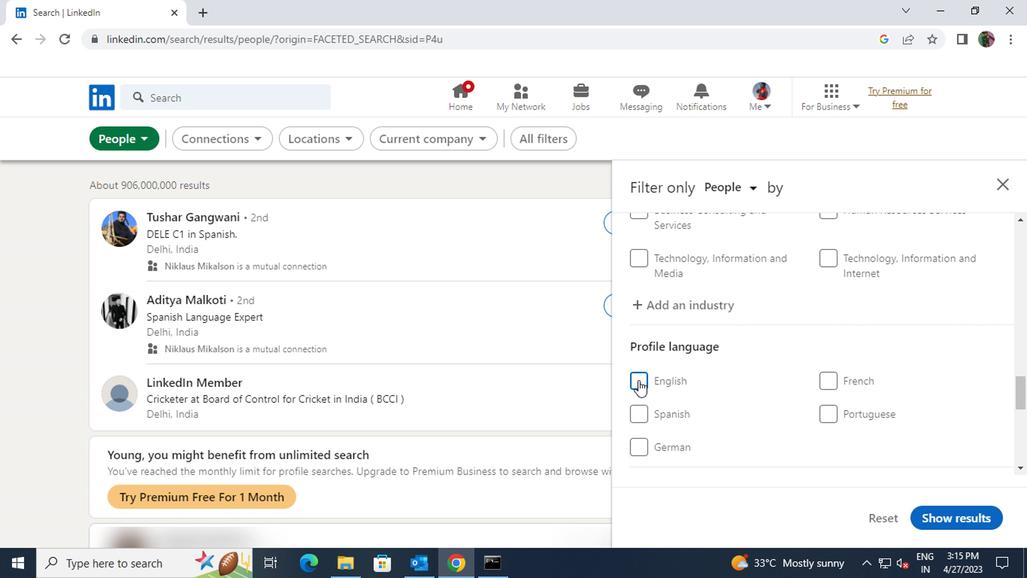 
Action: Mouse scrolled (635, 381) with delta (0, 0)
Screenshot: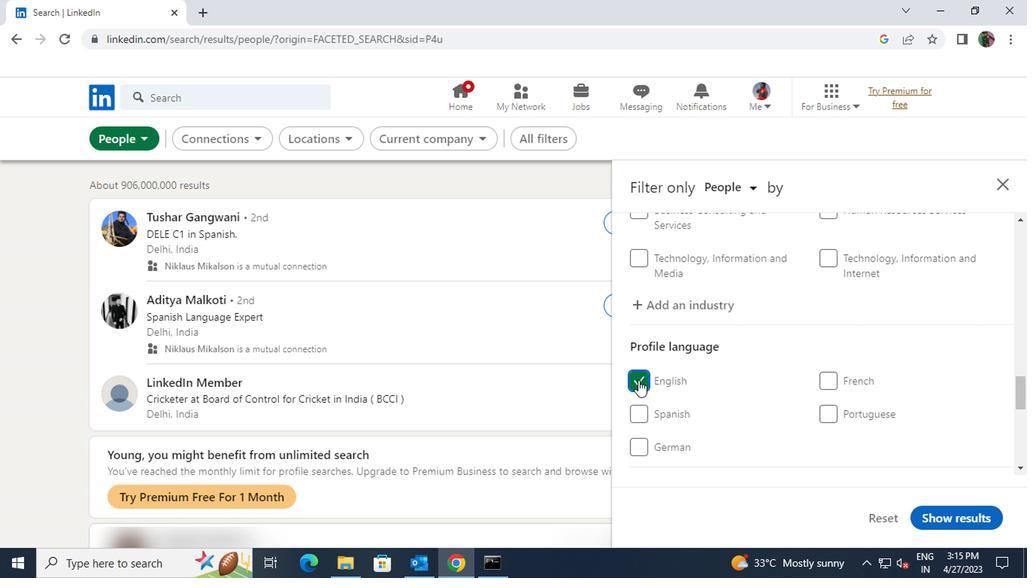 
Action: Mouse scrolled (635, 381) with delta (0, 0)
Screenshot: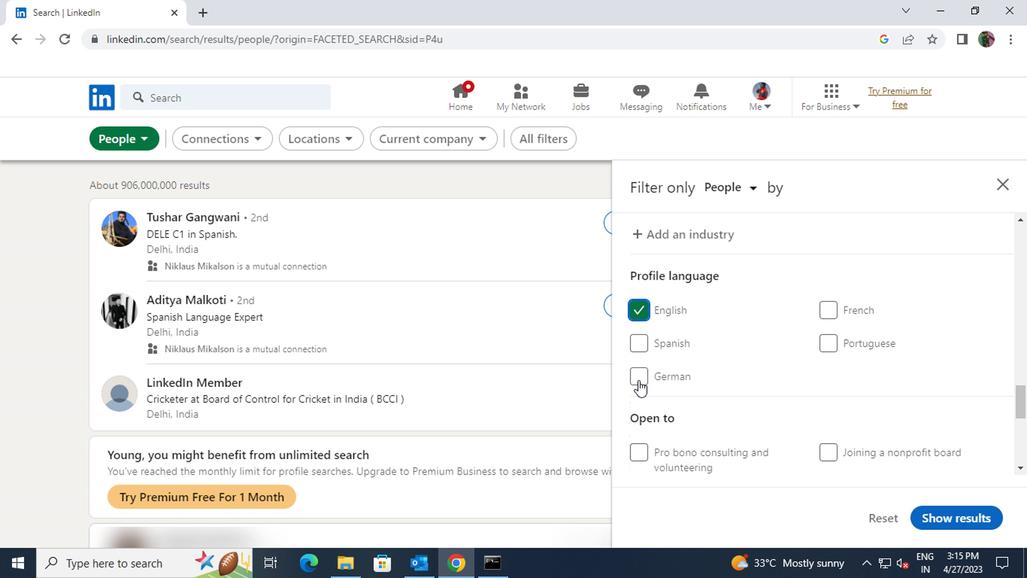 
Action: Mouse scrolled (635, 381) with delta (0, 0)
Screenshot: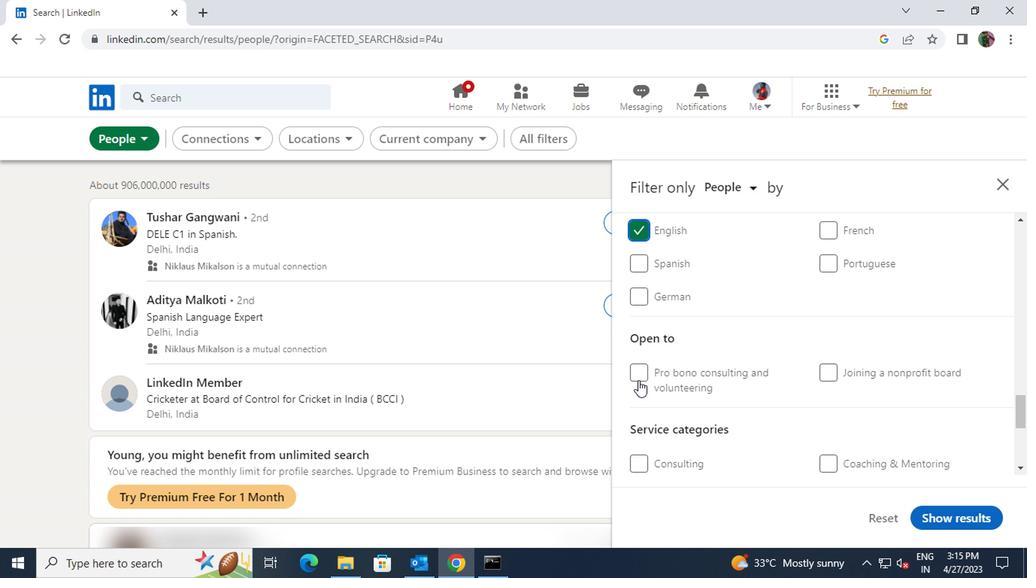 
Action: Mouse scrolled (635, 381) with delta (0, 0)
Screenshot: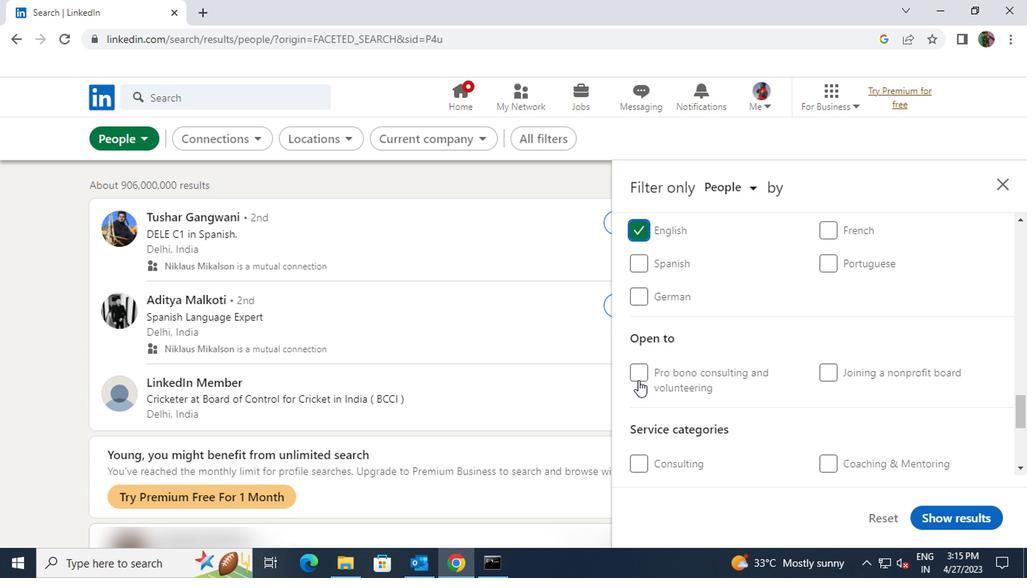 
Action: Mouse moved to (820, 379)
Screenshot: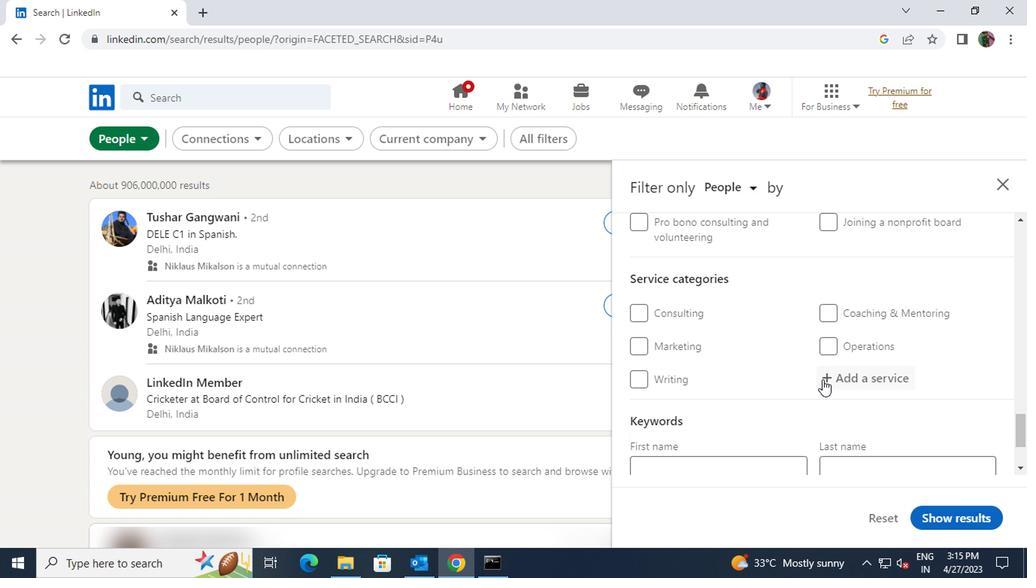 
Action: Mouse pressed left at (820, 379)
Screenshot: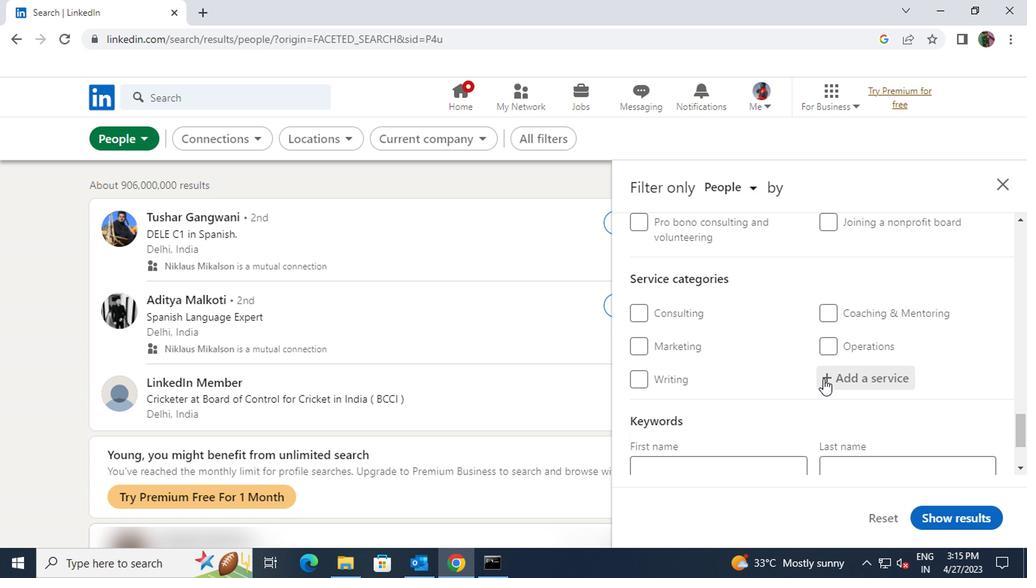 
Action: Key pressed <Key.shift>VIDEO<Key.space><Key.shift>A
Screenshot: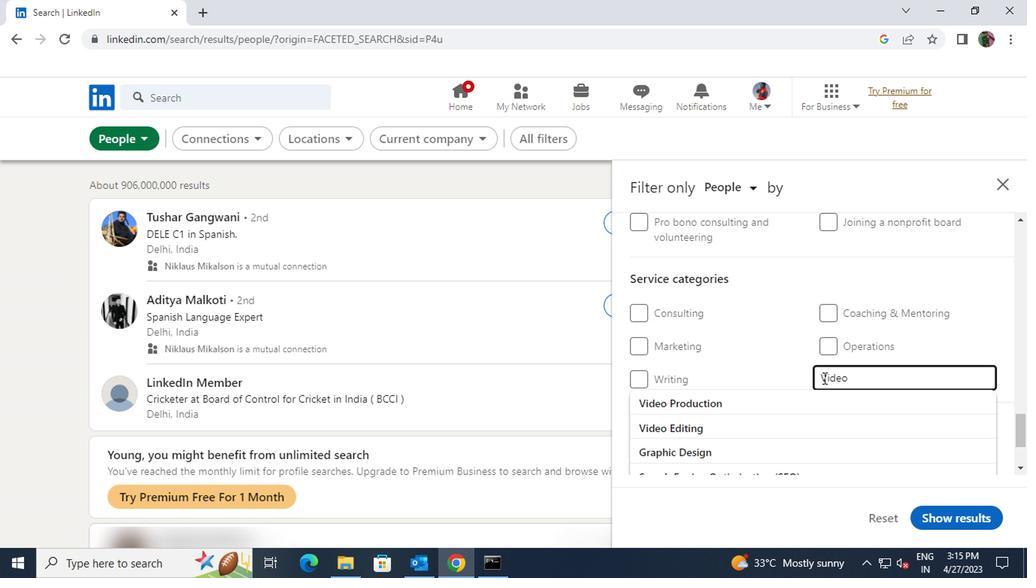 
Action: Mouse moved to (814, 422)
Screenshot: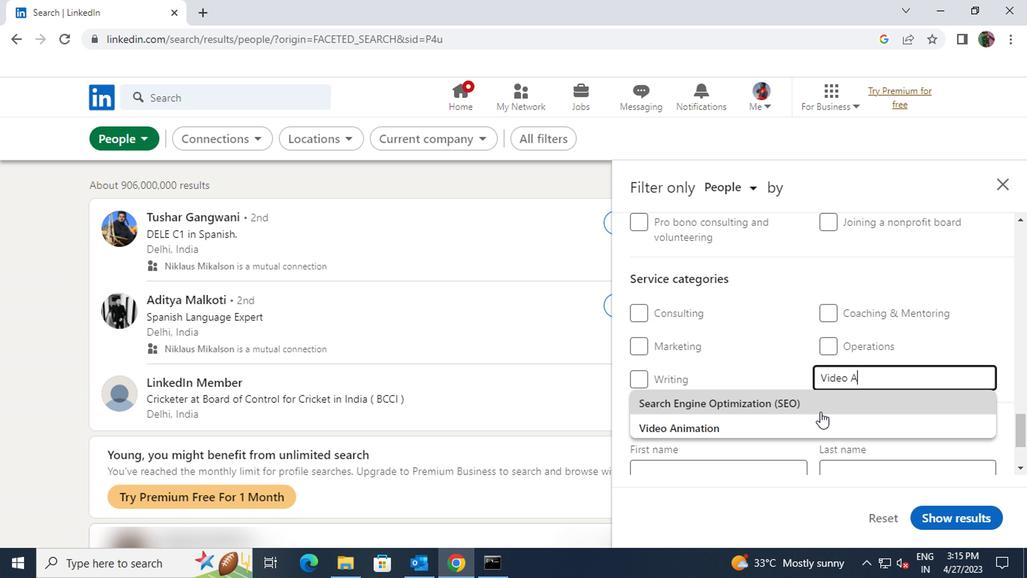 
Action: Mouse pressed left at (814, 422)
Screenshot: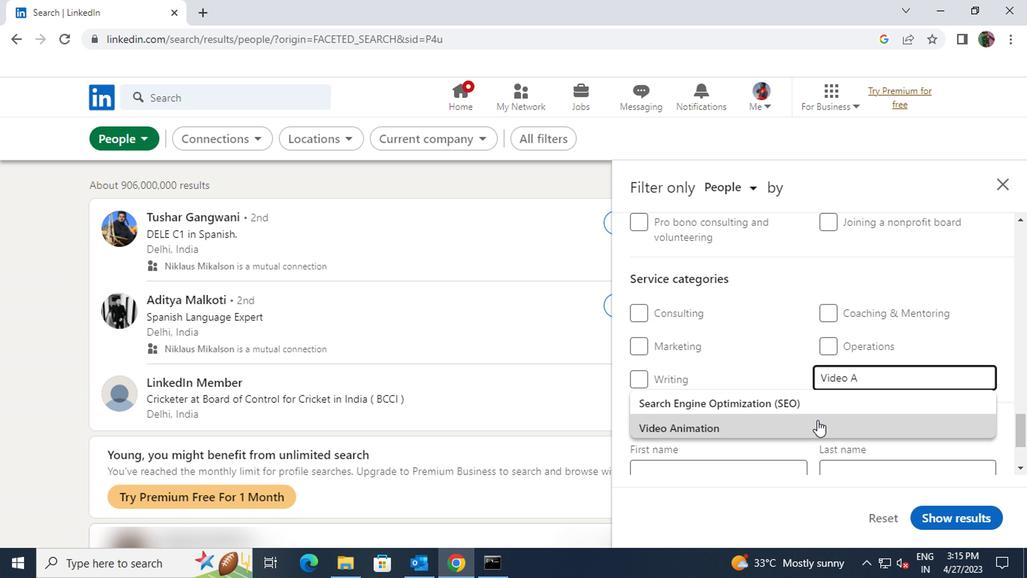 
Action: Mouse scrolled (814, 421) with delta (0, 0)
Screenshot: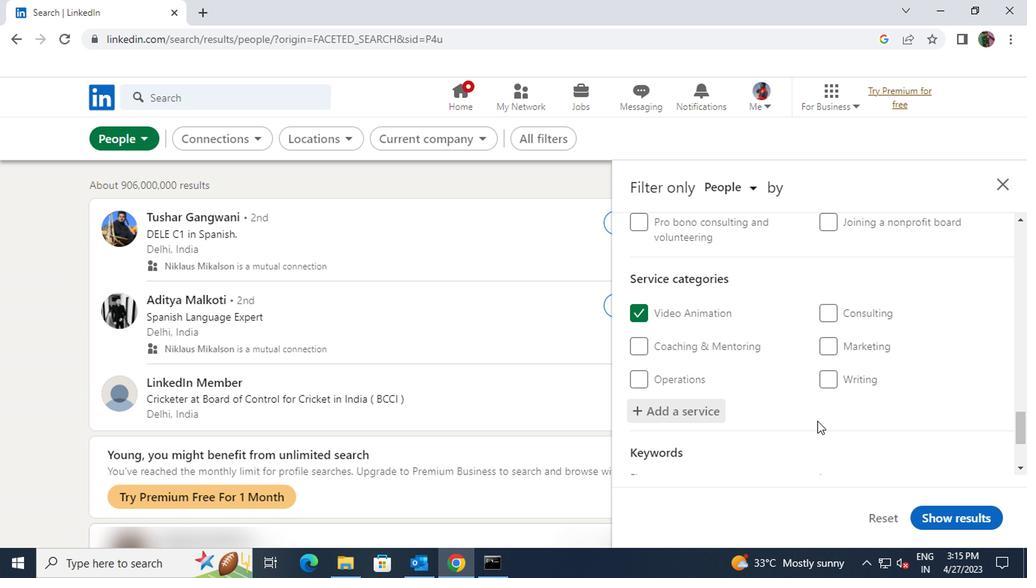 
Action: Mouse scrolled (814, 421) with delta (0, 0)
Screenshot: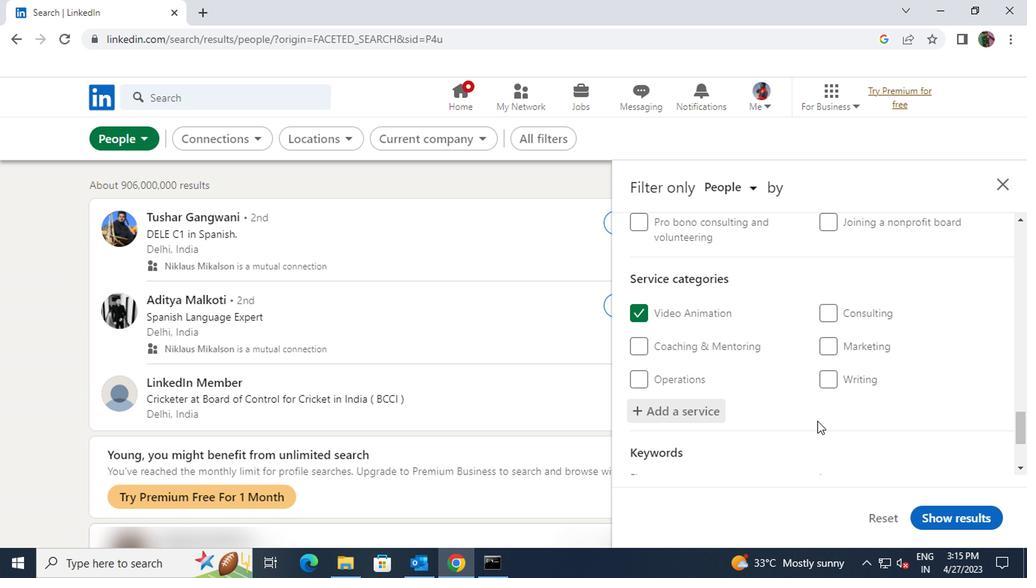 
Action: Mouse moved to (780, 405)
Screenshot: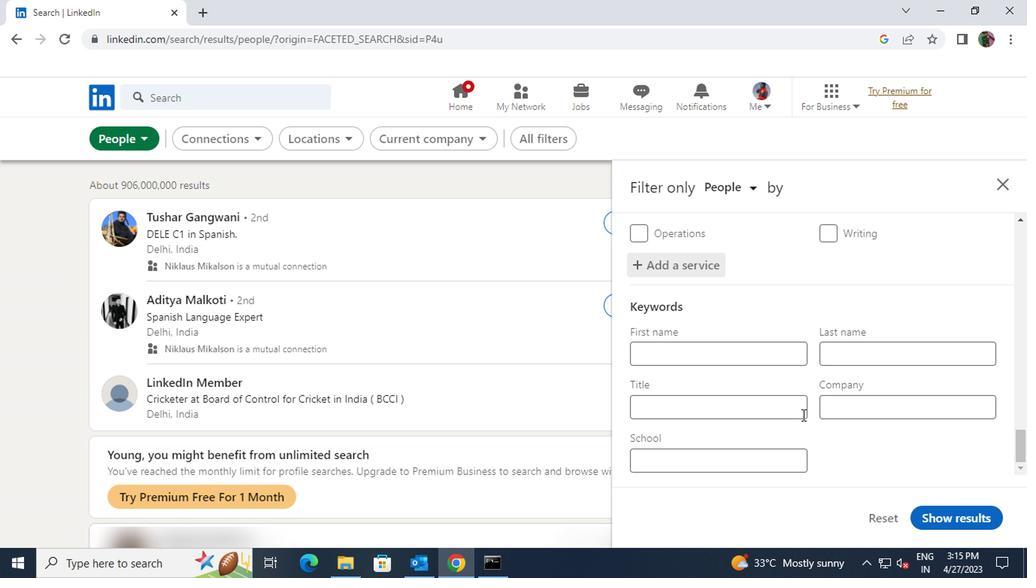 
Action: Mouse pressed left at (780, 405)
Screenshot: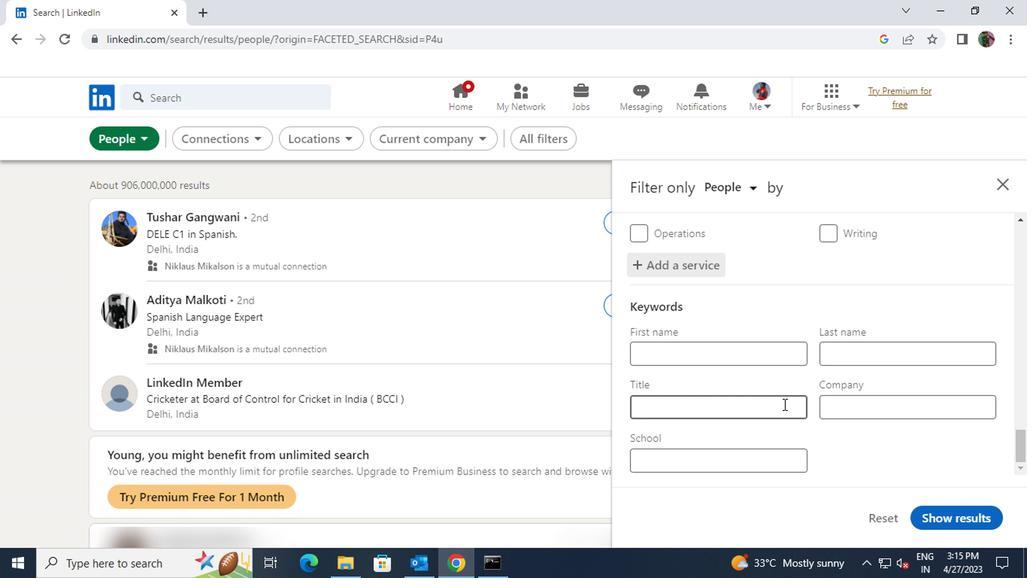 
Action: Key pressed <Key.shift>COLUMNIST
Screenshot: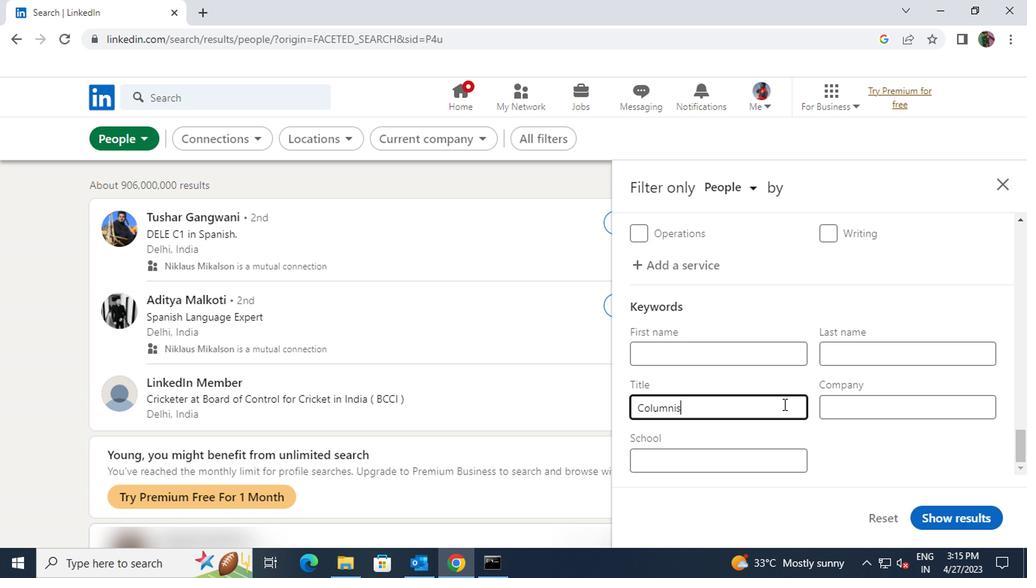 
Action: Mouse moved to (914, 512)
Screenshot: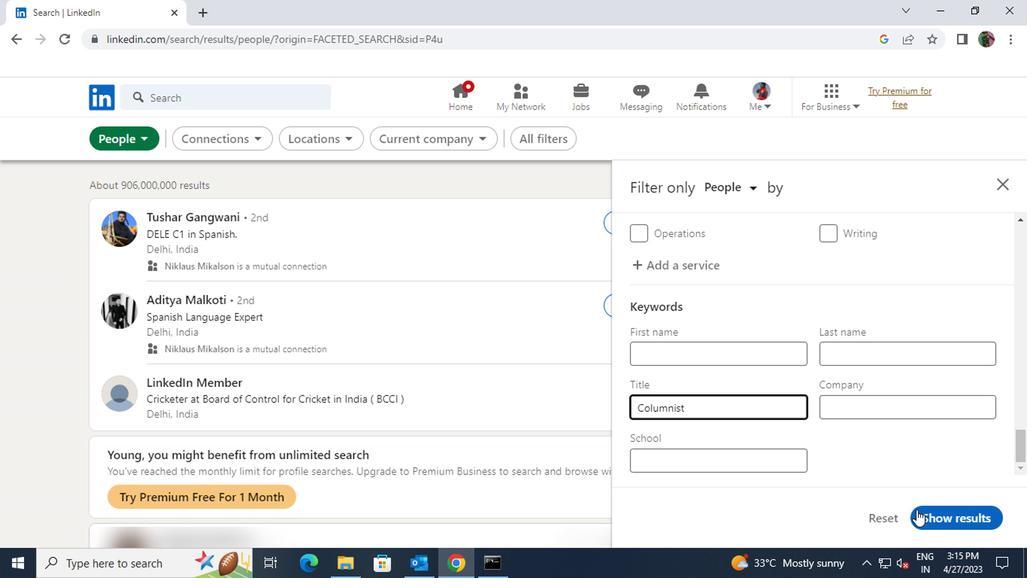 
Action: Mouse pressed left at (914, 512)
Screenshot: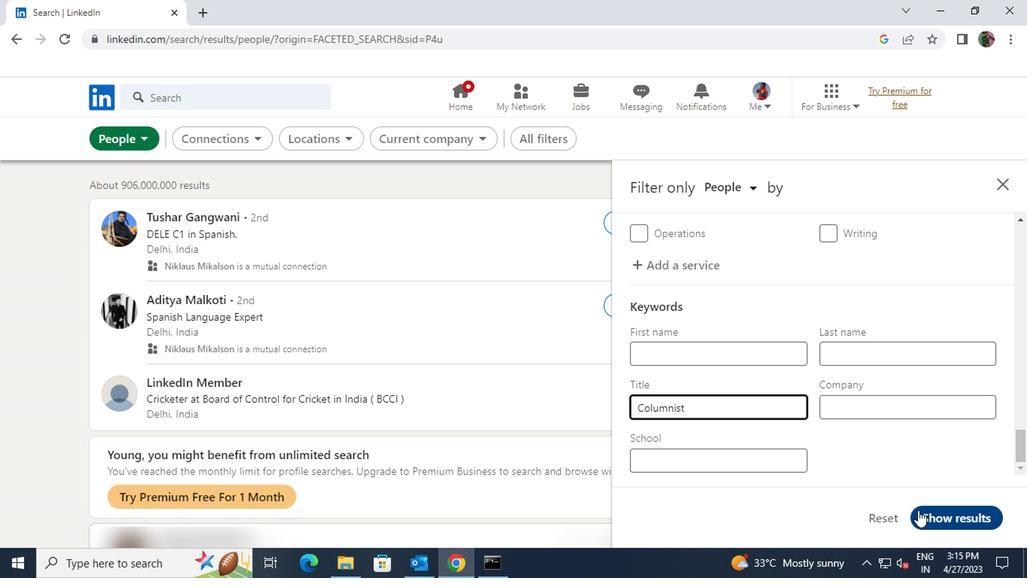 
